 Task: Find a place to stay in Nanchang, China from July 10 to July 15 for 7 guests, with a price range of 10,000 to 15,000 INR, 4 bedrooms, 7 beds, 4 bathrooms, free parking, breakfast, and self check-in.
Action: Mouse moved to (450, 107)
Screenshot: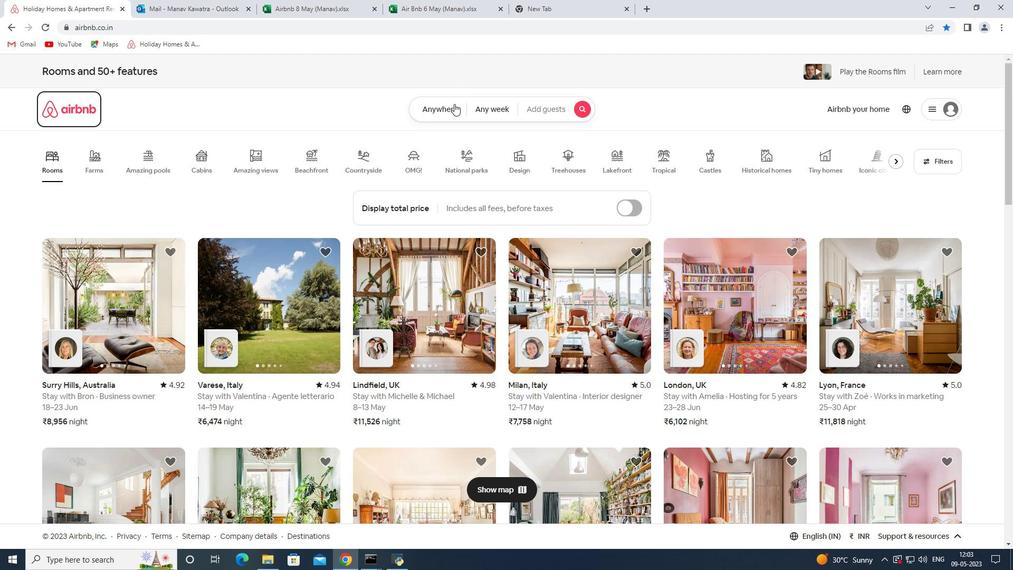 
Action: Mouse pressed left at (450, 107)
Screenshot: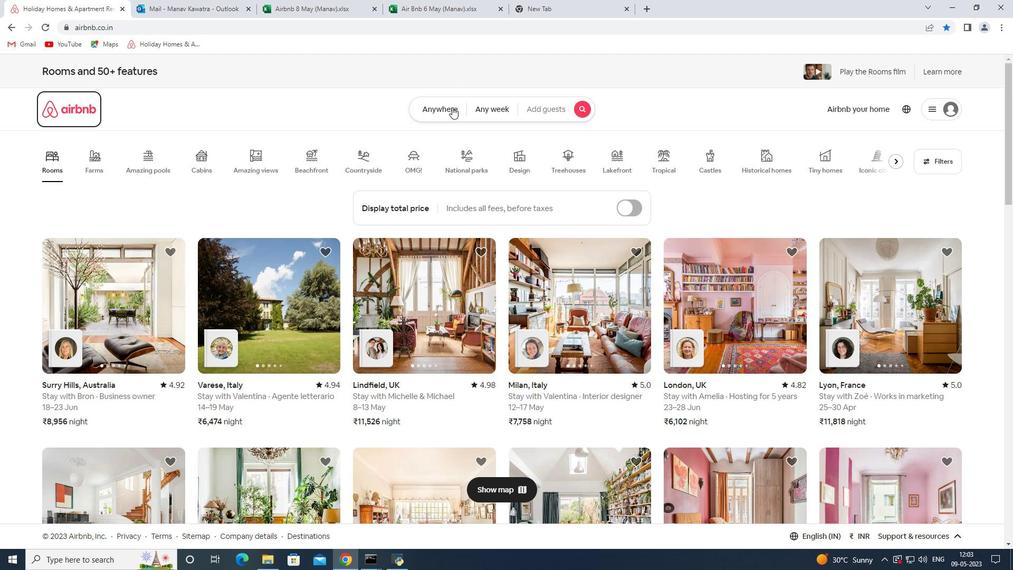 
Action: Mouse moved to (383, 155)
Screenshot: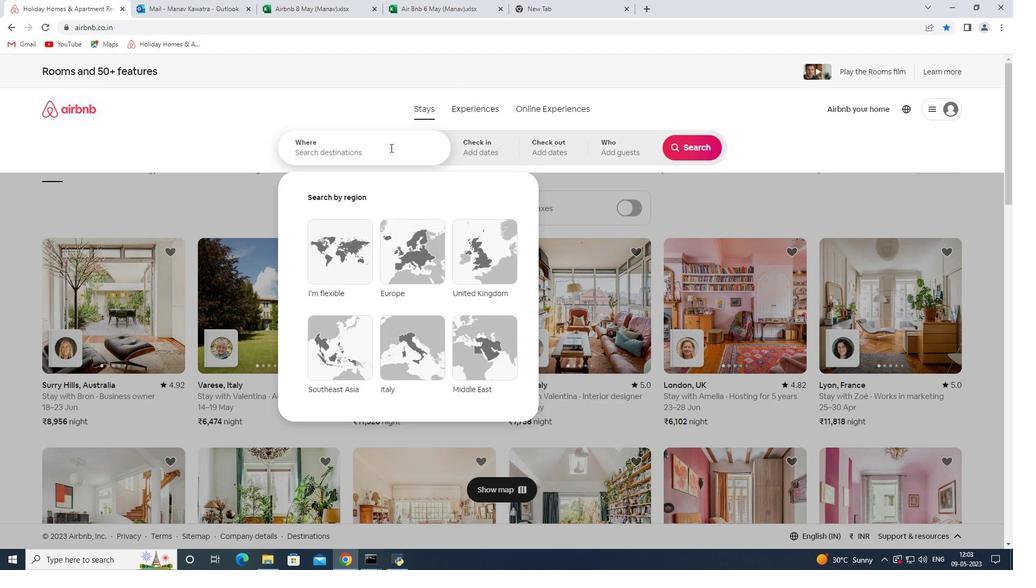 
Action: Mouse pressed left at (383, 155)
Screenshot: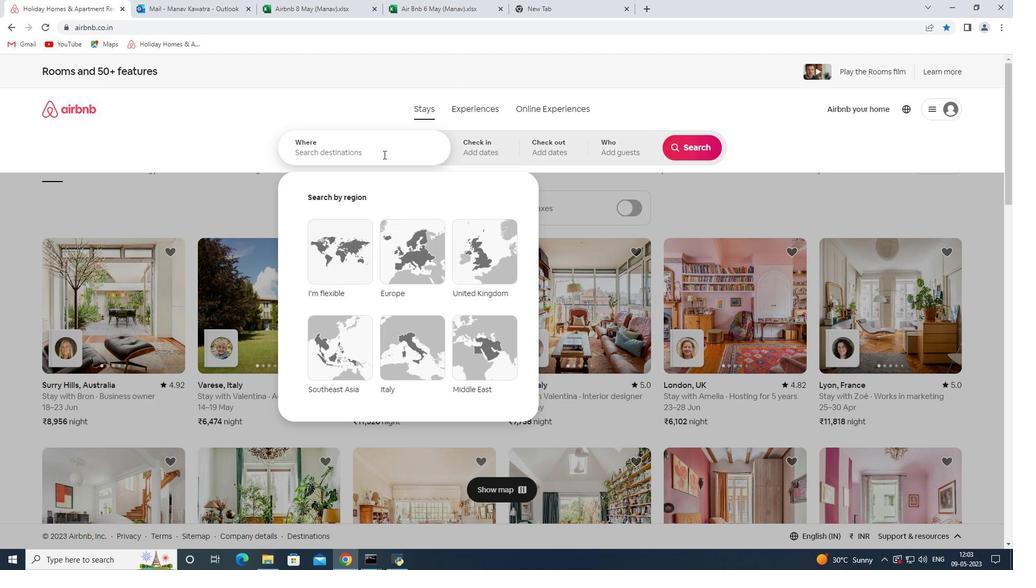 
Action: Mouse moved to (383, 155)
Screenshot: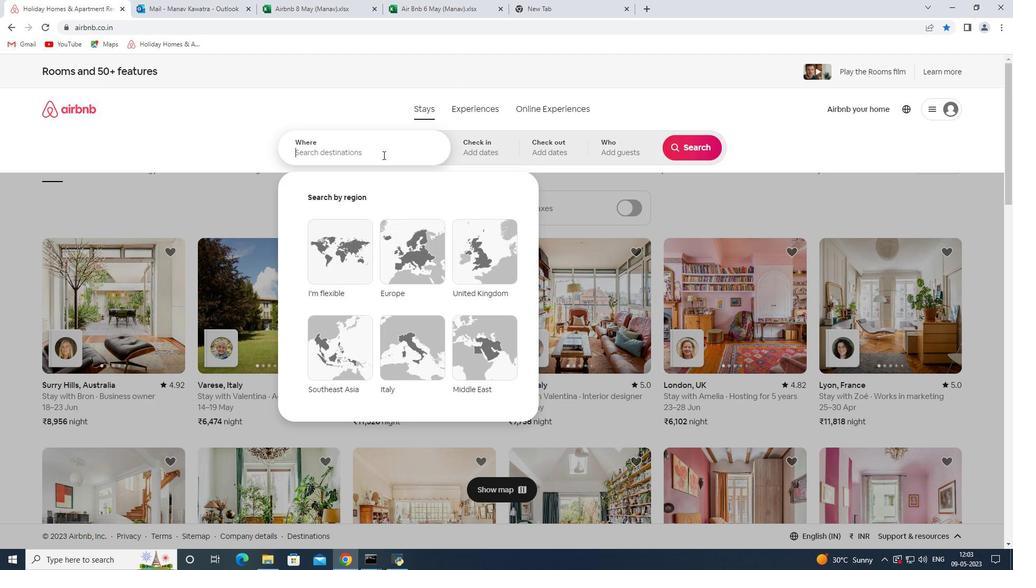 
Action: Key pressed <Key.shift><Key.shift><Key.shift><Key.shift><Key.shift><Key.shift><Key.shift><Key.shift><Key.shift><Key.shift><Key.shift><Key.shift><Key.shift><Key.shift>Nac<Key.backspace>nchang<Key.space><Key.shift><Key.shift><Key.shift><Key.shift><Key.shift><Key.shift><Key.shift><Key.shift><Key.shift><Key.shift><Key.shift><Key.shift><Key.shift>China<Key.space><Key.enter>
Screenshot: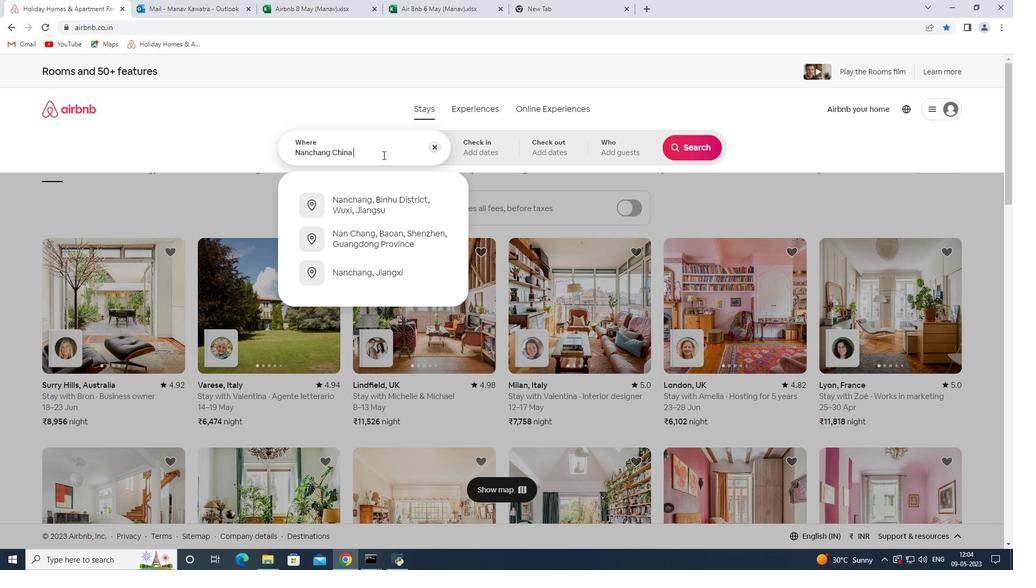 
Action: Mouse moved to (692, 231)
Screenshot: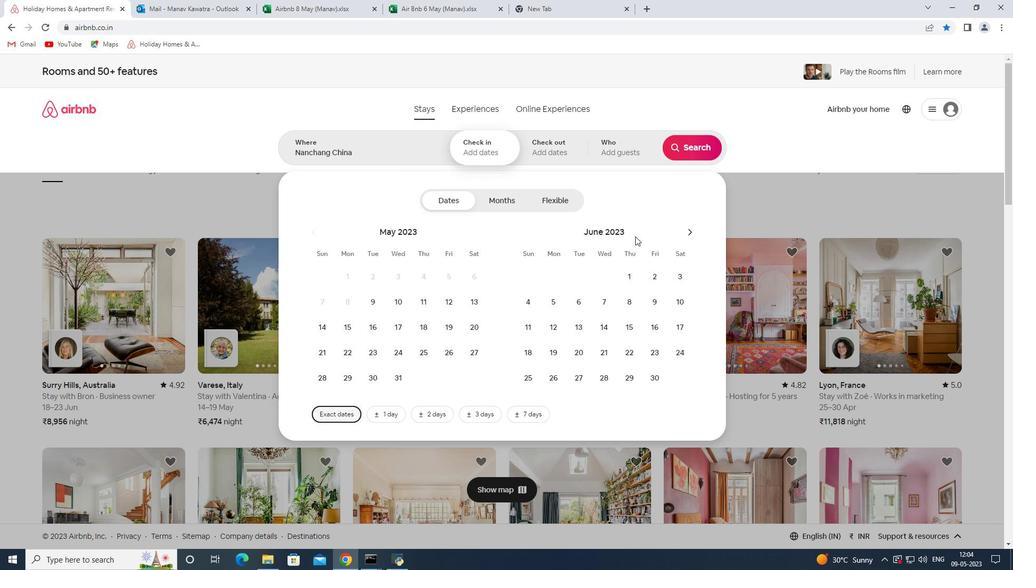 
Action: Mouse pressed left at (692, 231)
Screenshot: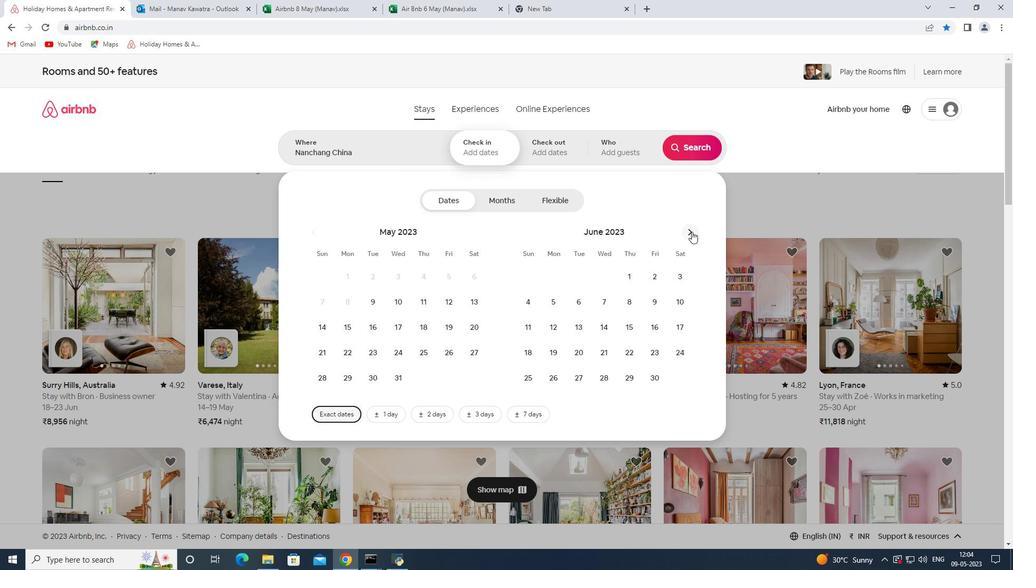 
Action: Mouse moved to (547, 330)
Screenshot: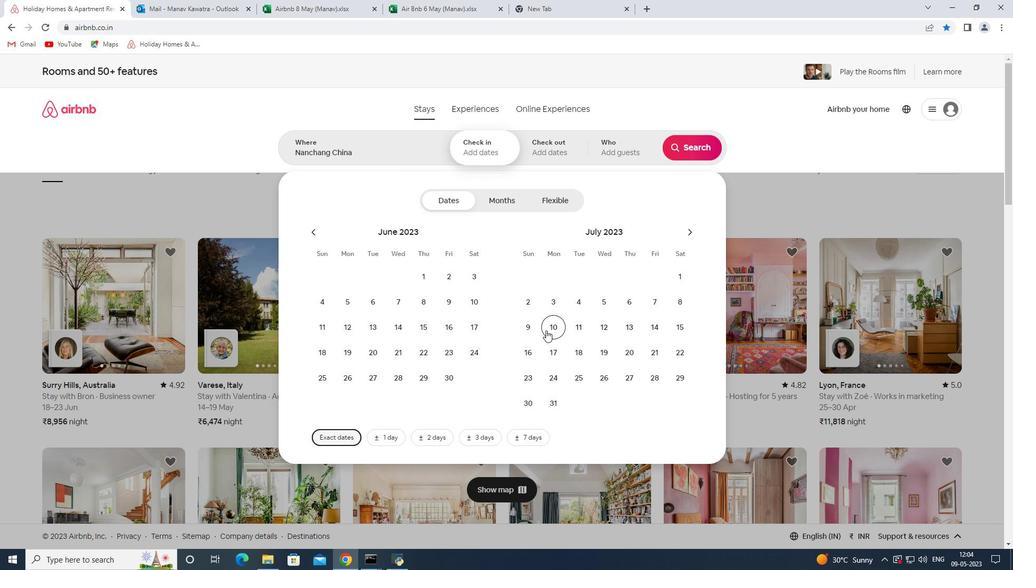 
Action: Mouse pressed left at (547, 330)
Screenshot: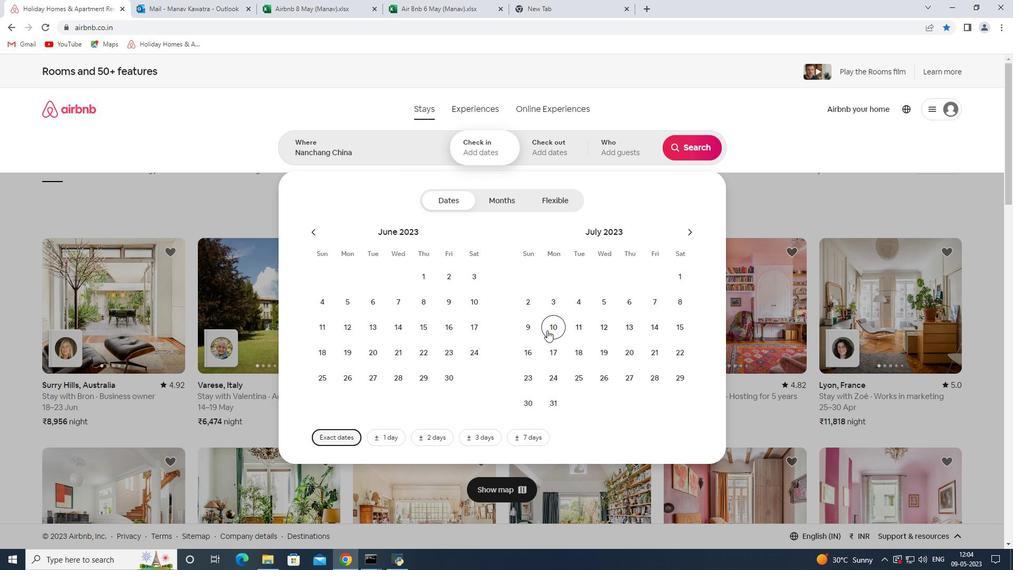 
Action: Mouse moved to (678, 328)
Screenshot: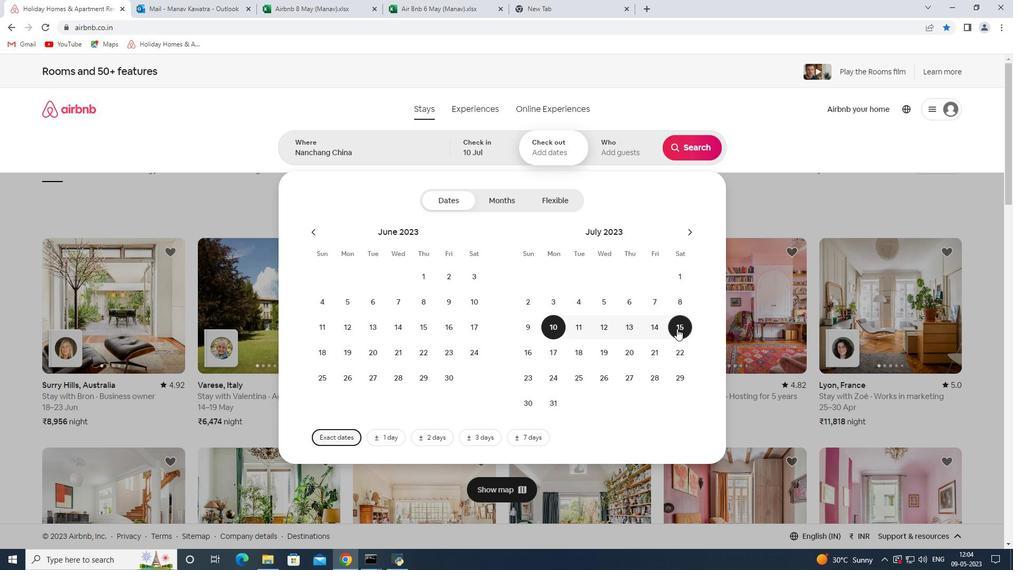 
Action: Mouse pressed left at (678, 328)
Screenshot: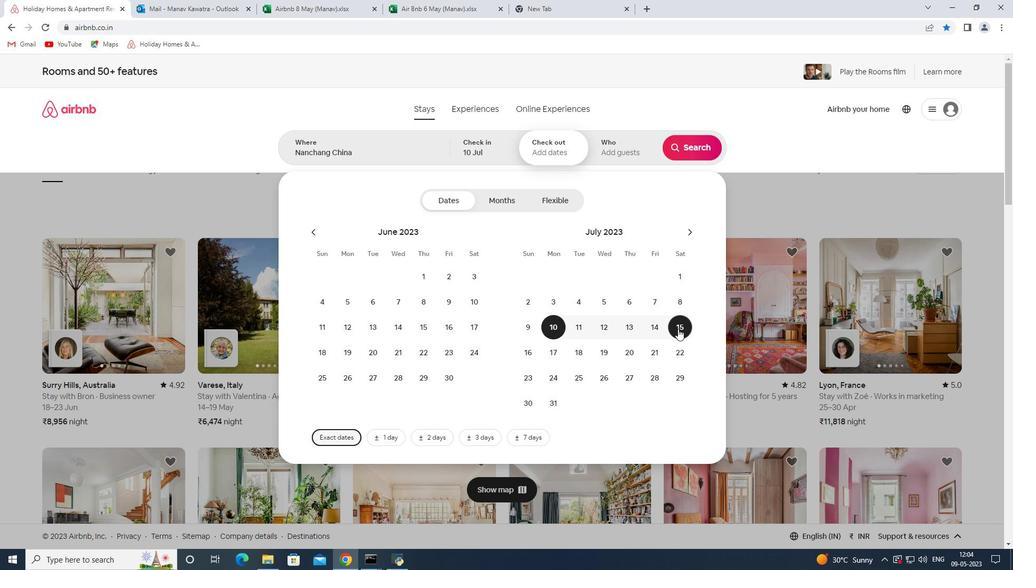 
Action: Mouse moved to (616, 152)
Screenshot: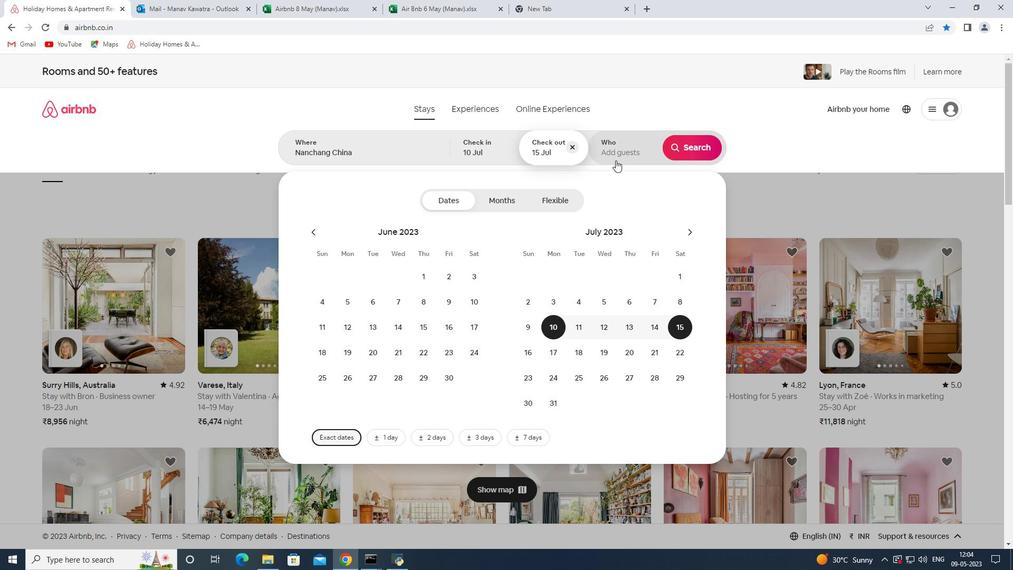 
Action: Mouse pressed left at (616, 152)
Screenshot: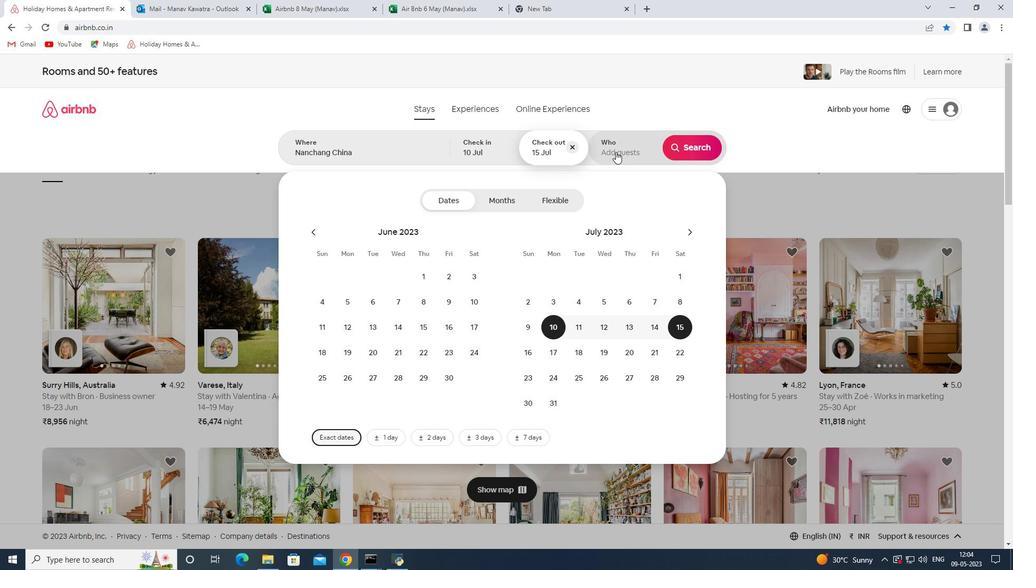 
Action: Mouse moved to (693, 204)
Screenshot: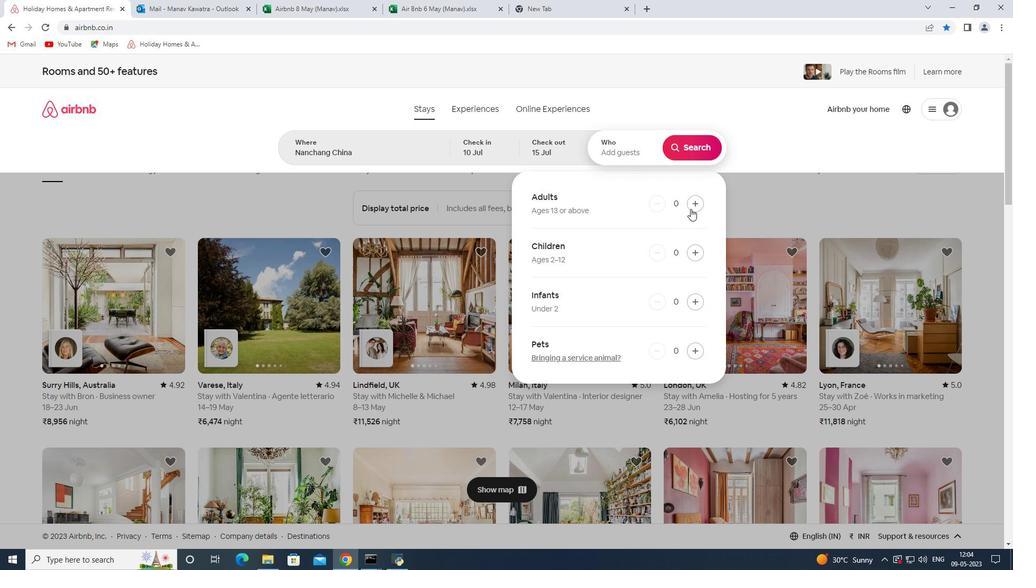 
Action: Mouse pressed left at (693, 204)
Screenshot: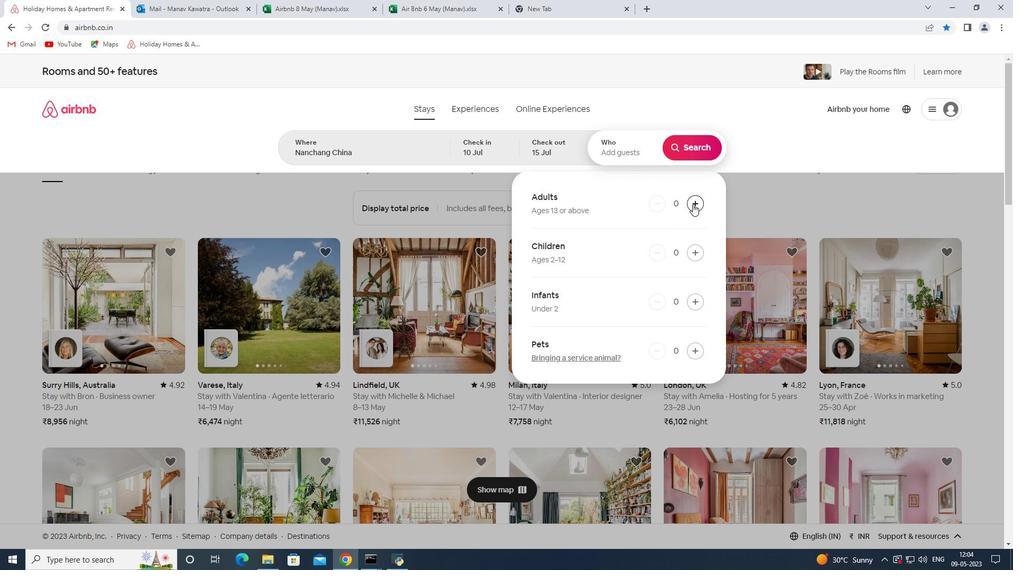 
Action: Mouse pressed left at (693, 204)
Screenshot: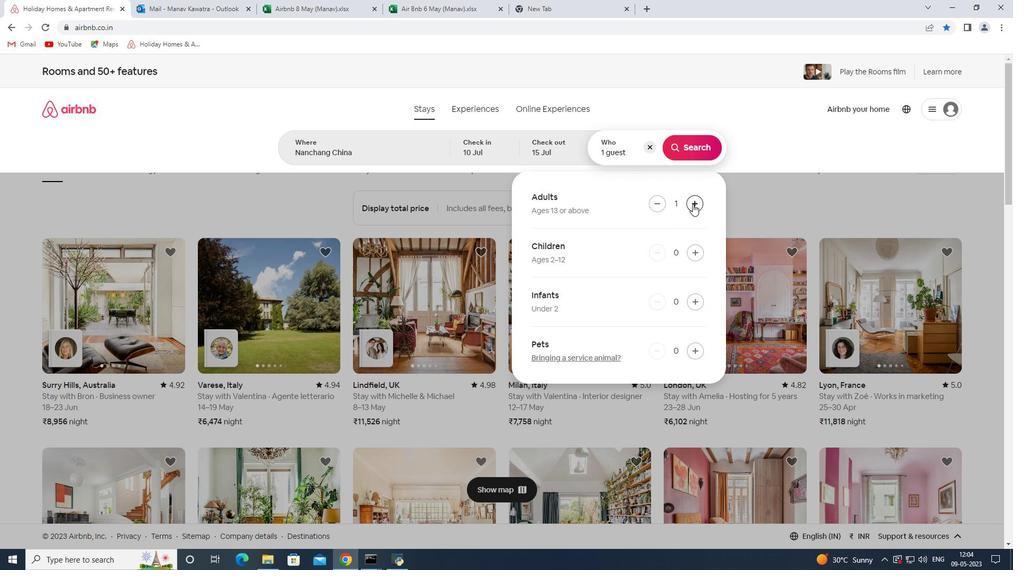
Action: Mouse pressed left at (693, 204)
Screenshot: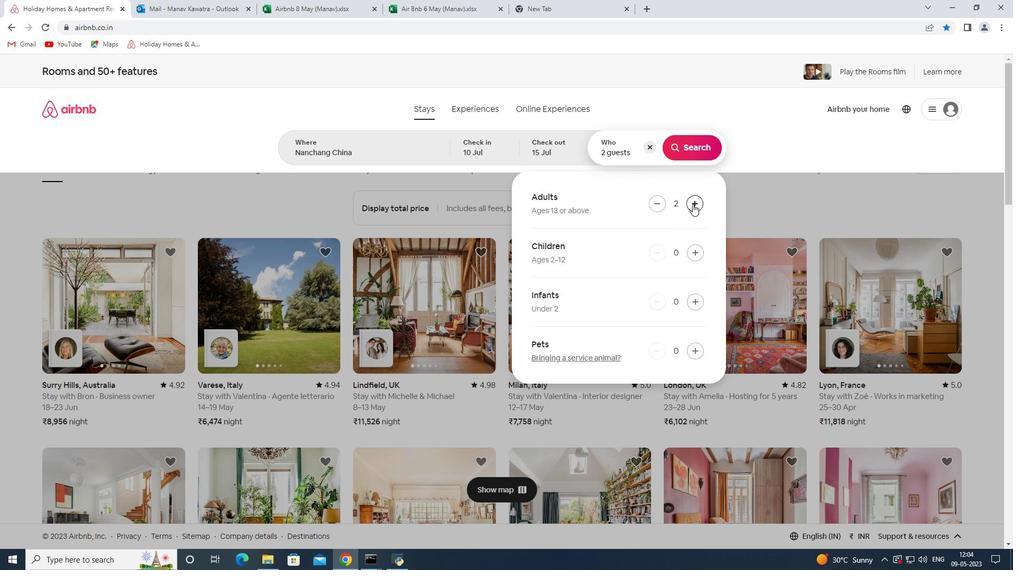 
Action: Mouse pressed left at (693, 204)
Screenshot: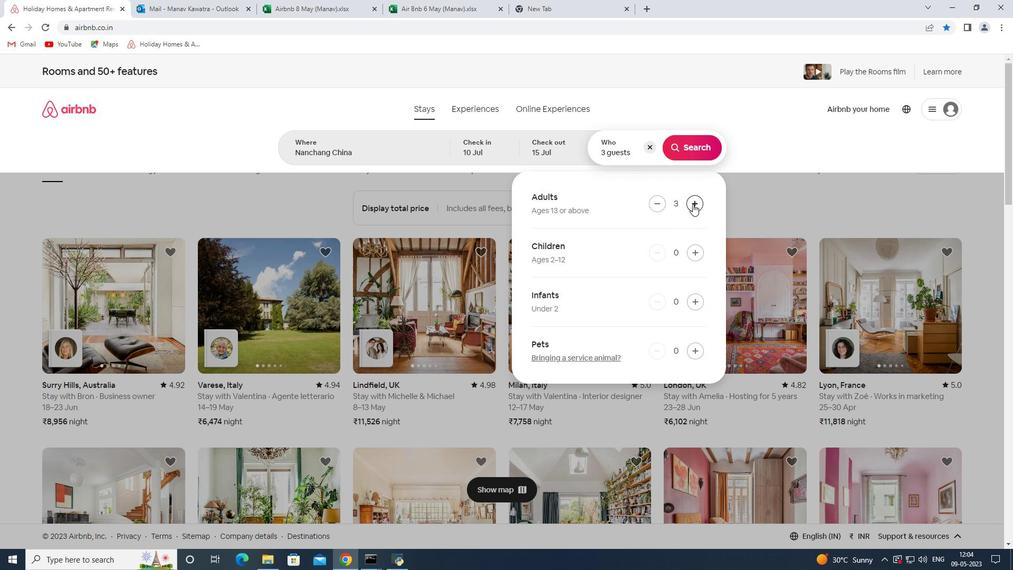 
Action: Mouse pressed left at (693, 204)
Screenshot: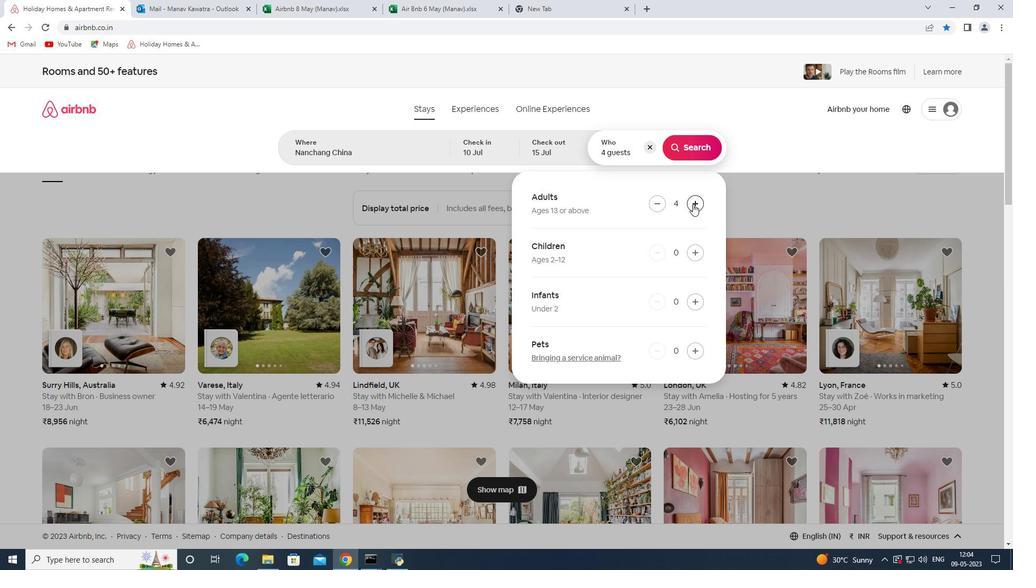 
Action: Mouse pressed left at (693, 204)
Screenshot: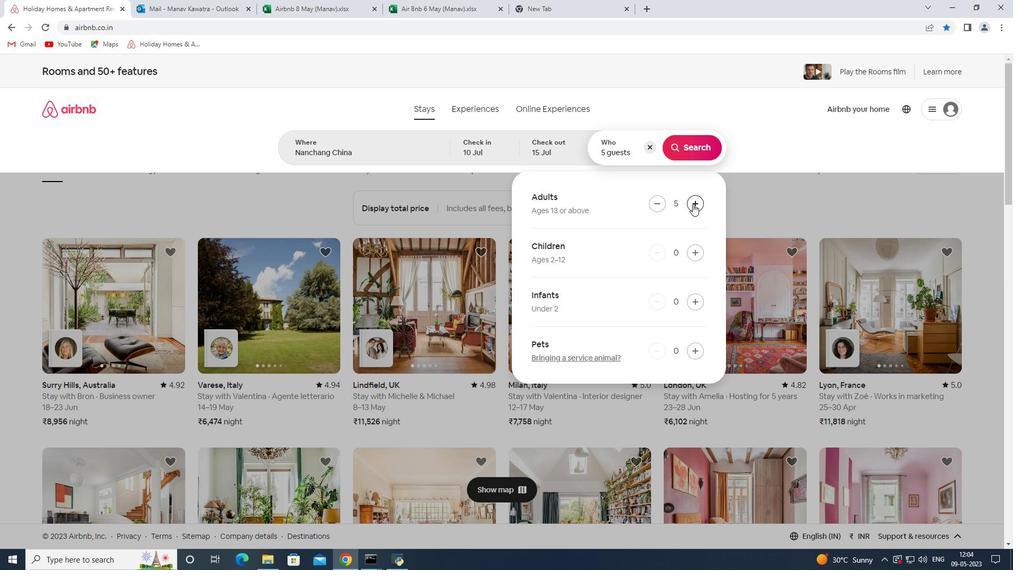 
Action: Mouse pressed left at (693, 204)
Screenshot: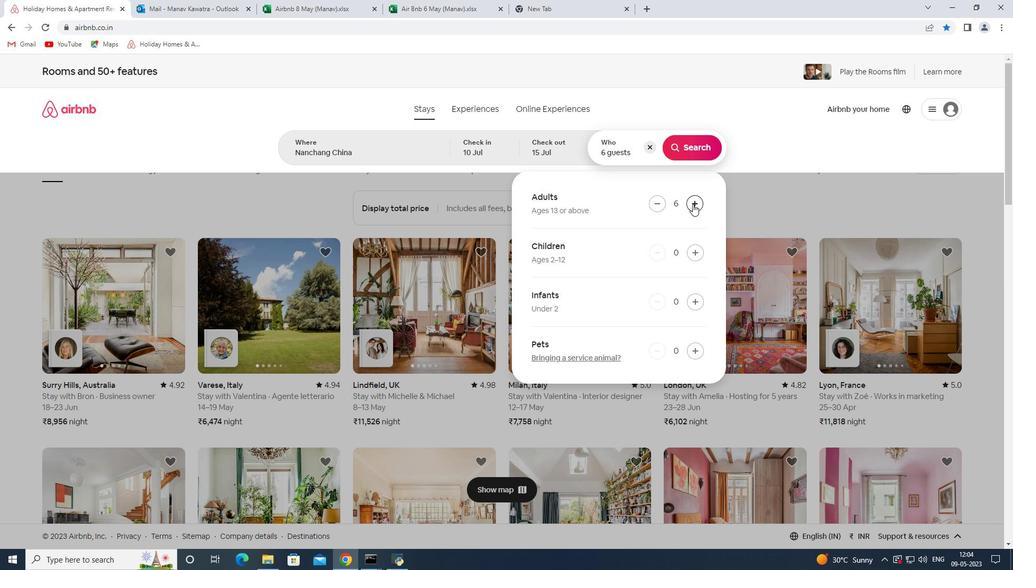 
Action: Mouse moved to (686, 141)
Screenshot: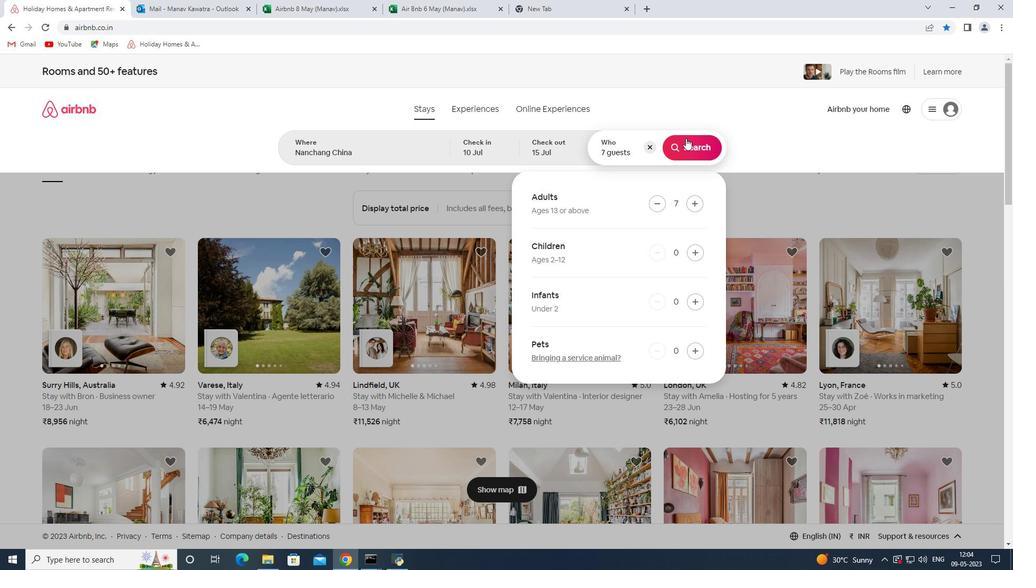 
Action: Mouse pressed left at (686, 141)
Screenshot: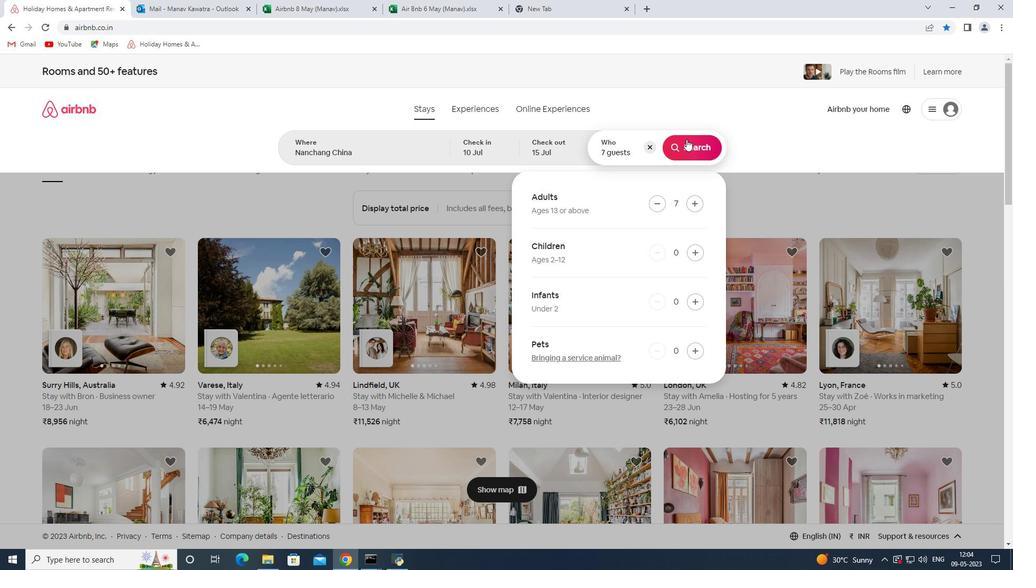 
Action: Mouse moved to (970, 115)
Screenshot: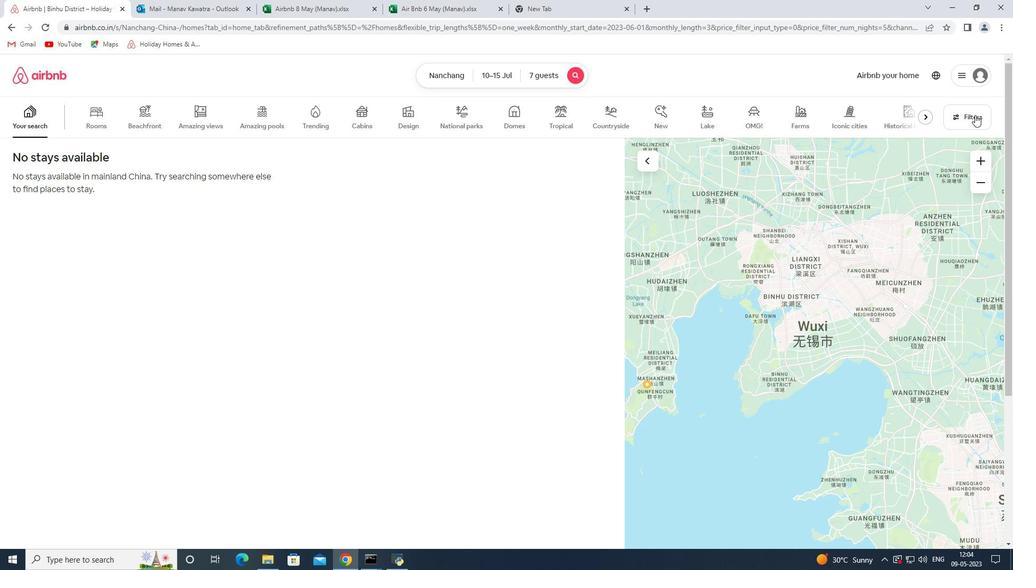 
Action: Mouse pressed left at (970, 115)
Screenshot: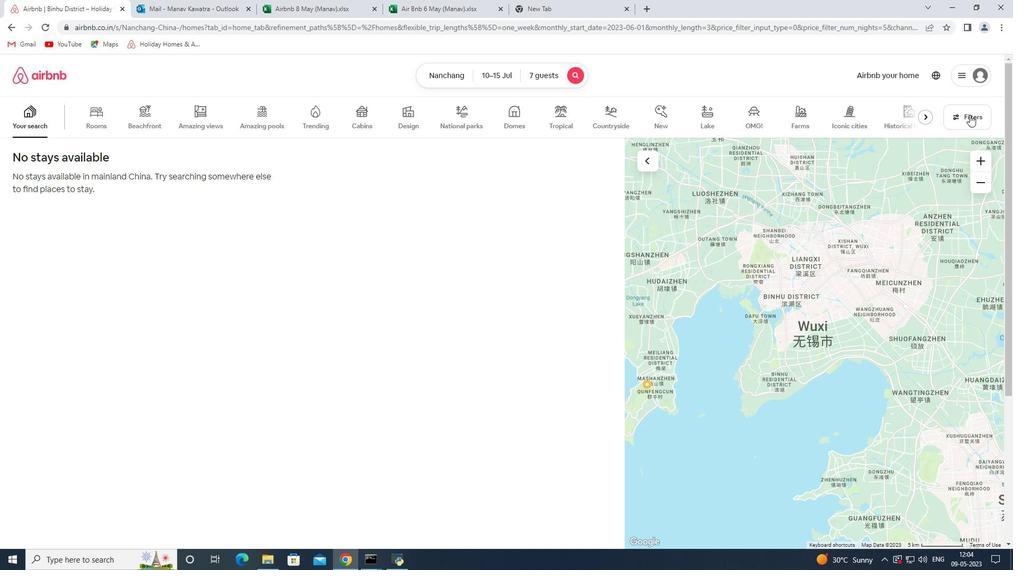 
Action: Mouse moved to (410, 379)
Screenshot: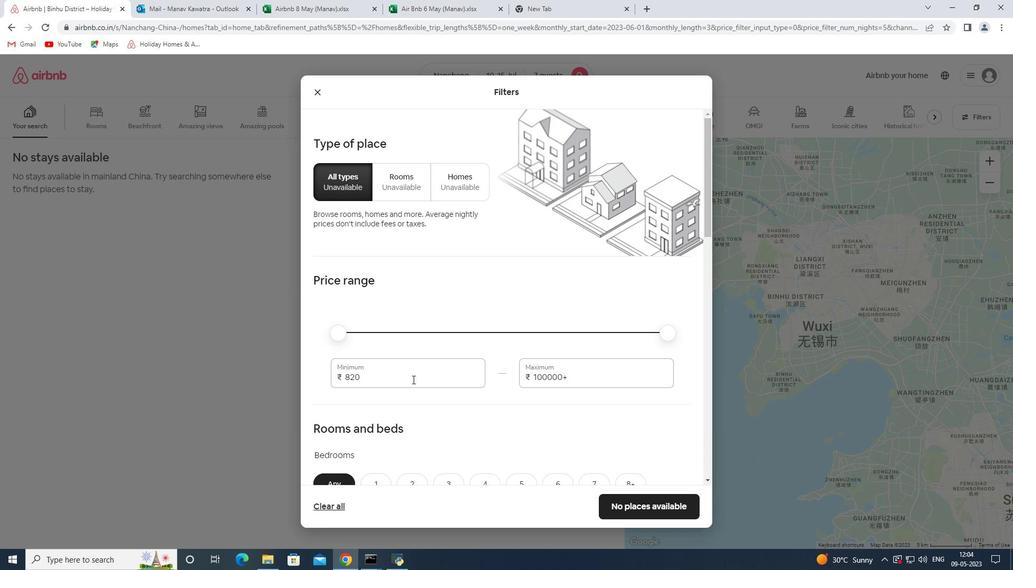 
Action: Mouse pressed left at (410, 379)
Screenshot: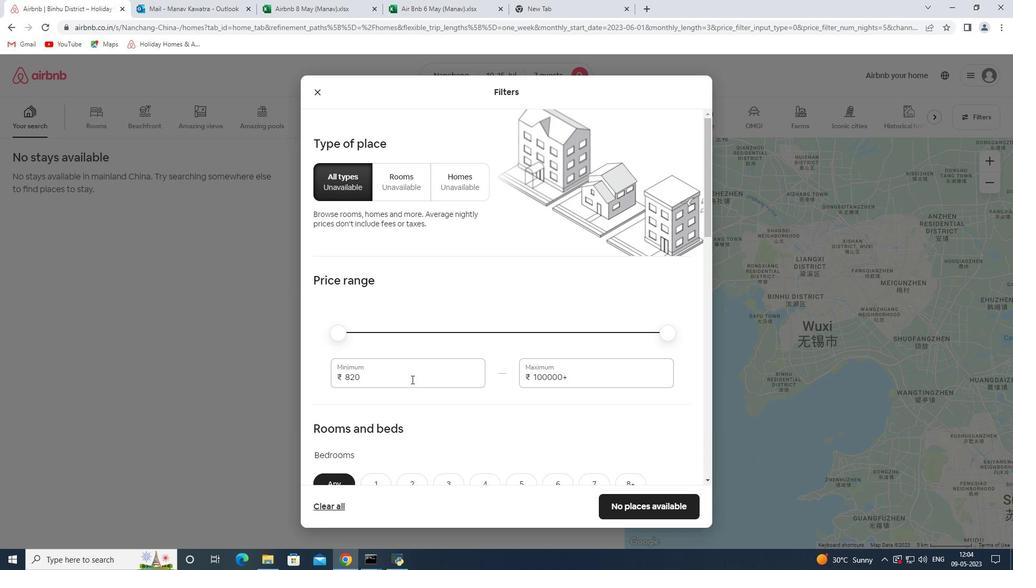 
Action: Mouse pressed left at (410, 379)
Screenshot: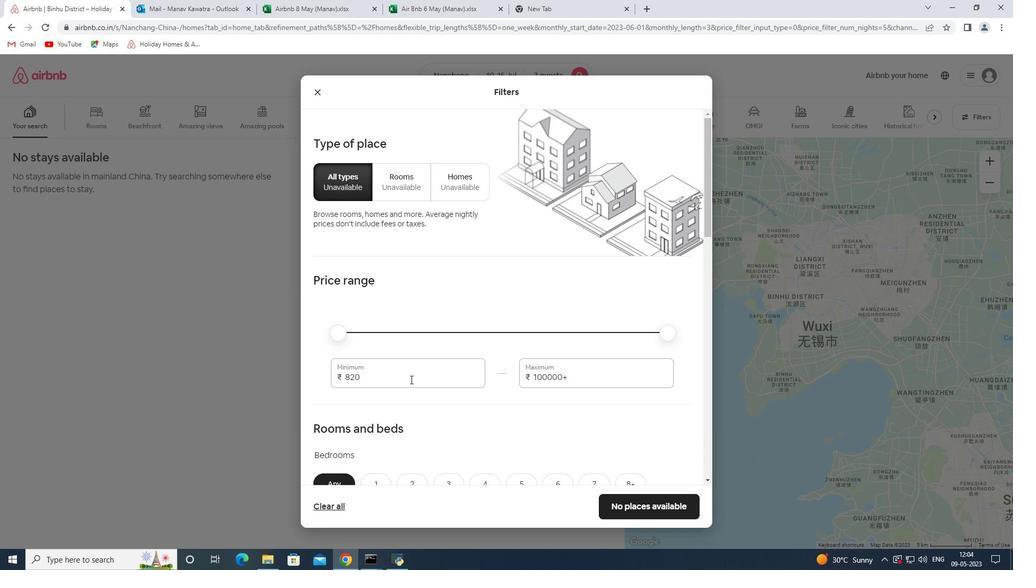 
Action: Key pressed 10000<Key.tab>15000
Screenshot: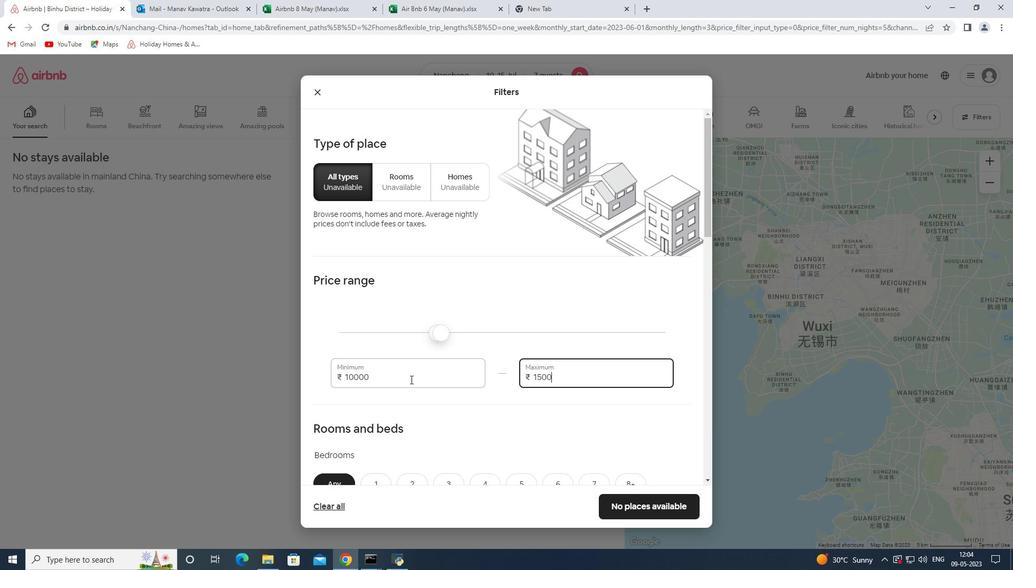 
Action: Mouse moved to (432, 311)
Screenshot: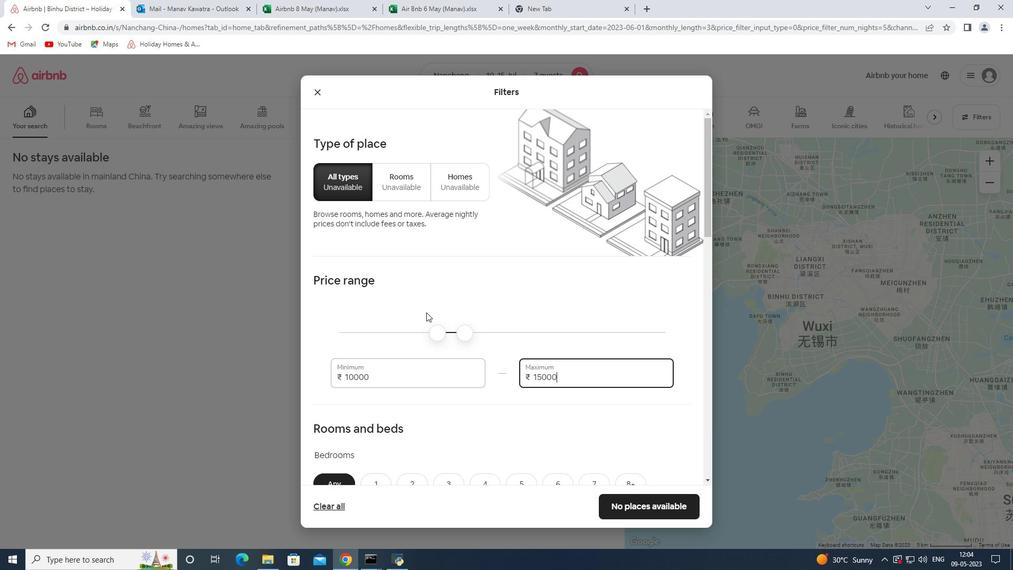 
Action: Mouse scrolled (432, 310) with delta (0, 0)
Screenshot: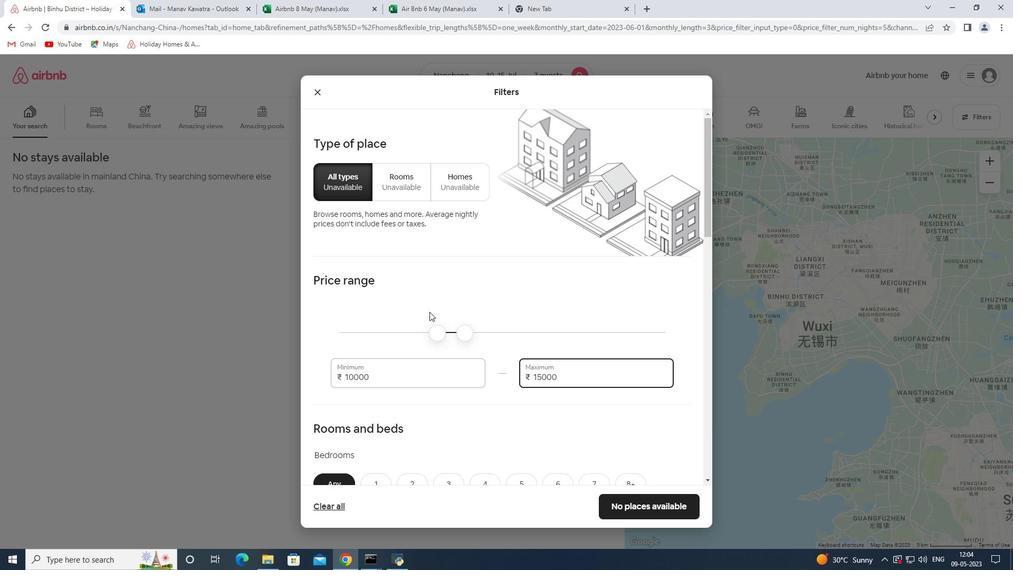 
Action: Mouse scrolled (432, 310) with delta (0, 0)
Screenshot: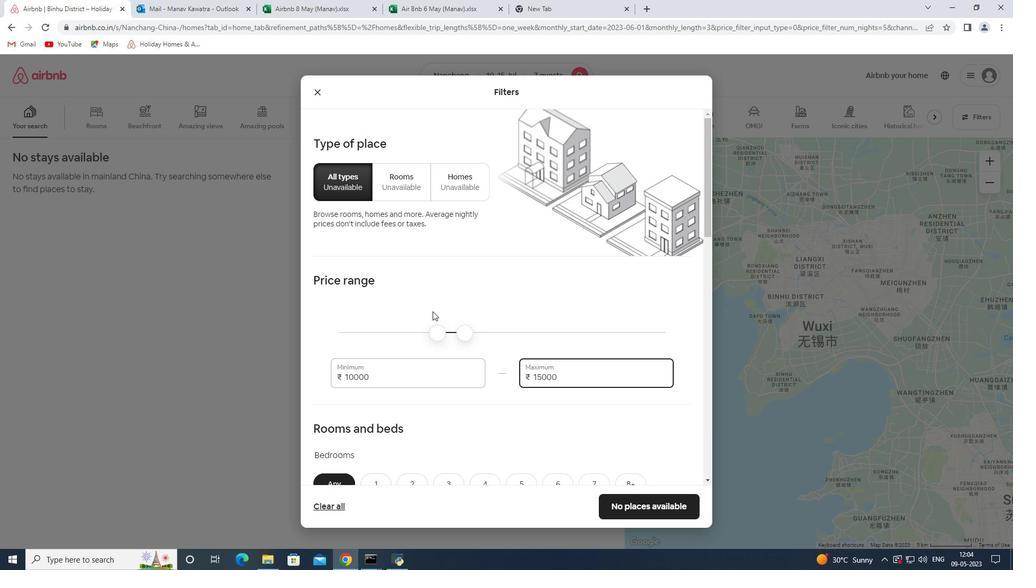 
Action: Mouse scrolled (432, 310) with delta (0, 0)
Screenshot: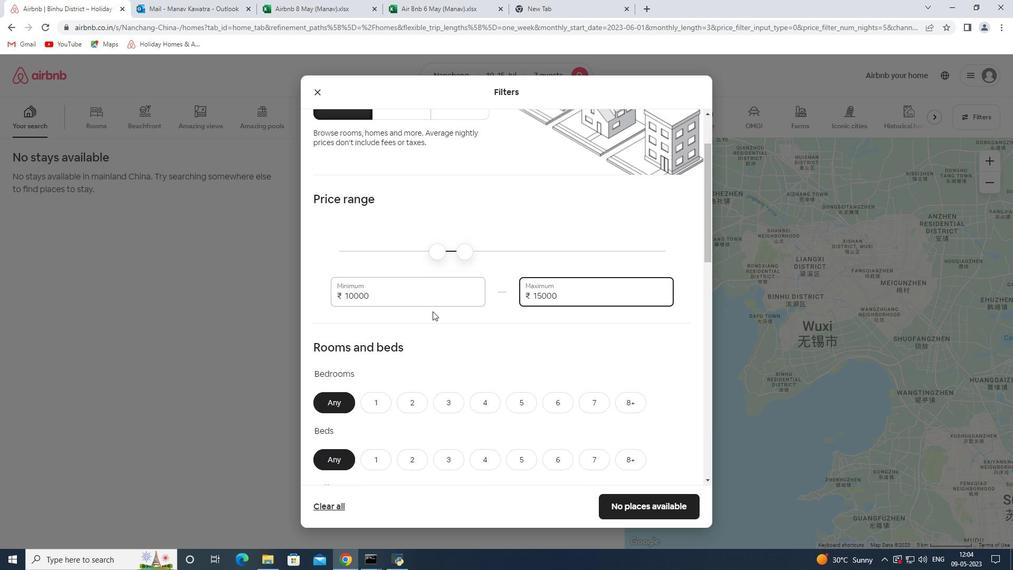 
Action: Mouse moved to (489, 328)
Screenshot: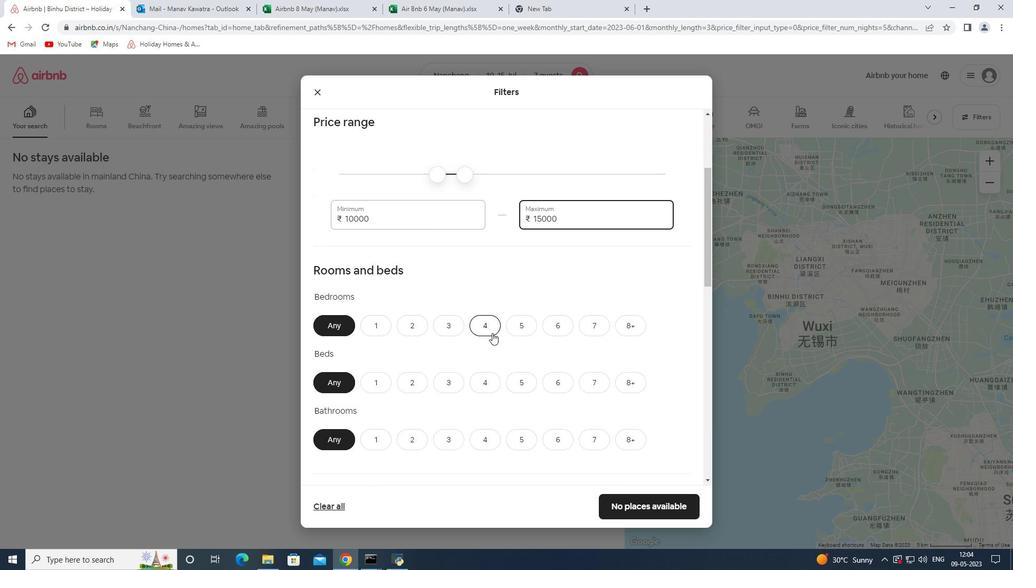 
Action: Mouse pressed left at (489, 328)
Screenshot: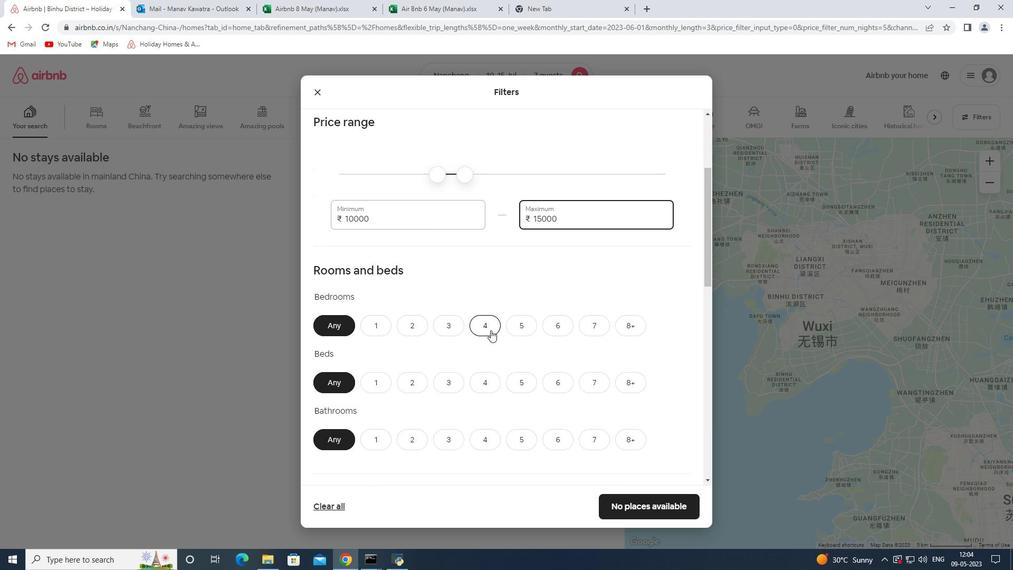 
Action: Mouse moved to (589, 381)
Screenshot: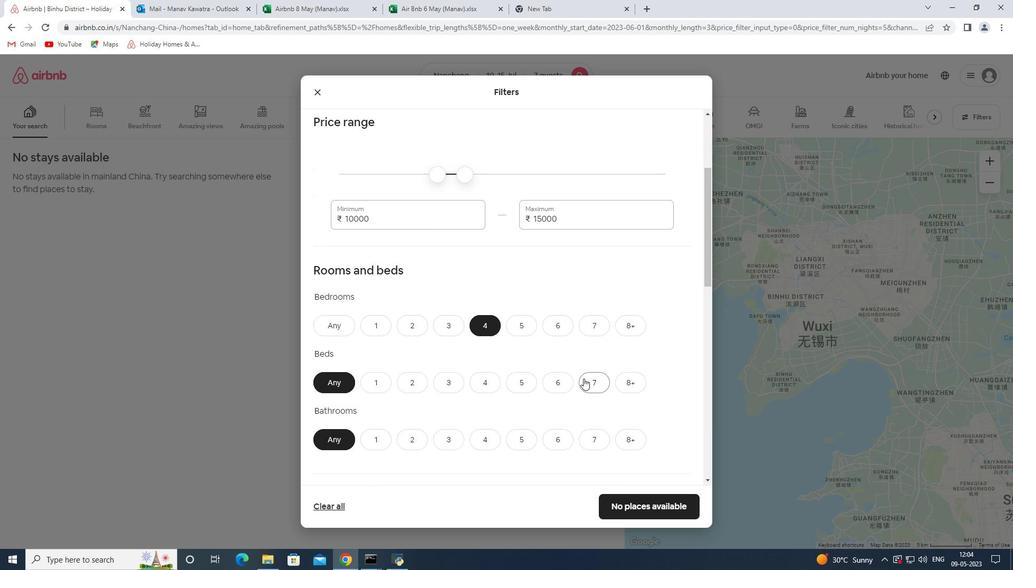 
Action: Mouse pressed left at (589, 381)
Screenshot: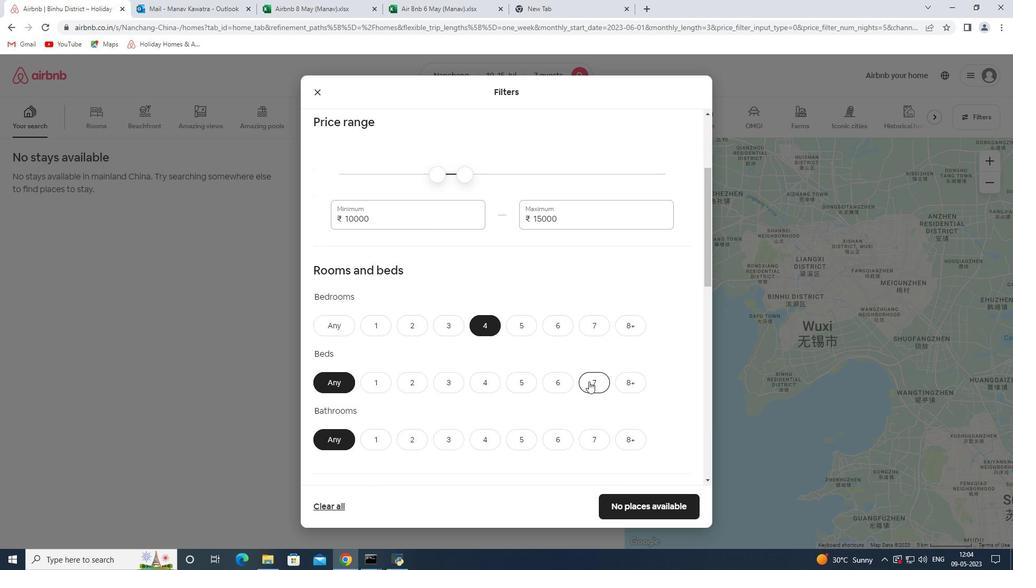 
Action: Mouse moved to (589, 362)
Screenshot: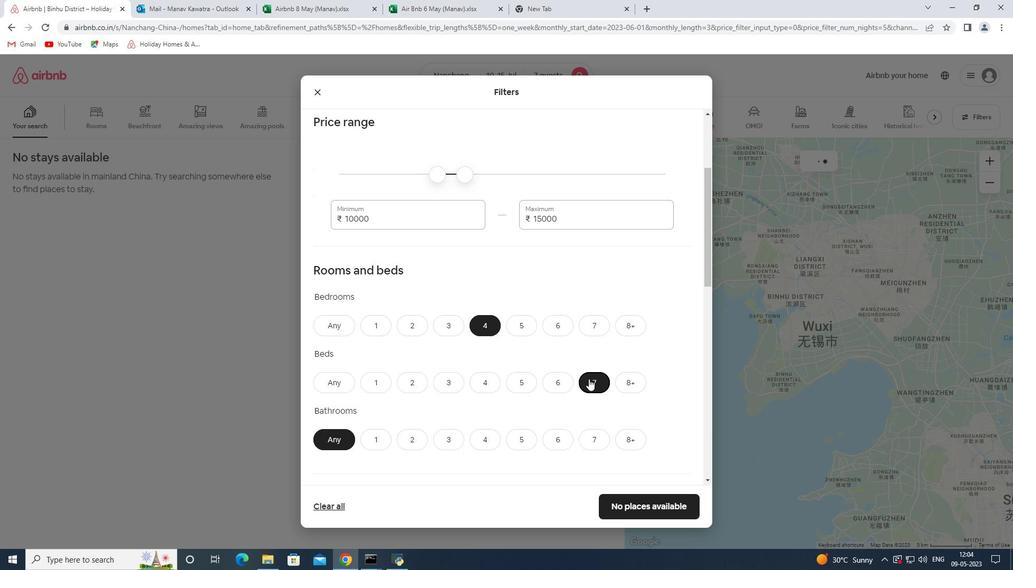 
Action: Mouse scrolled (589, 362) with delta (0, 0)
Screenshot: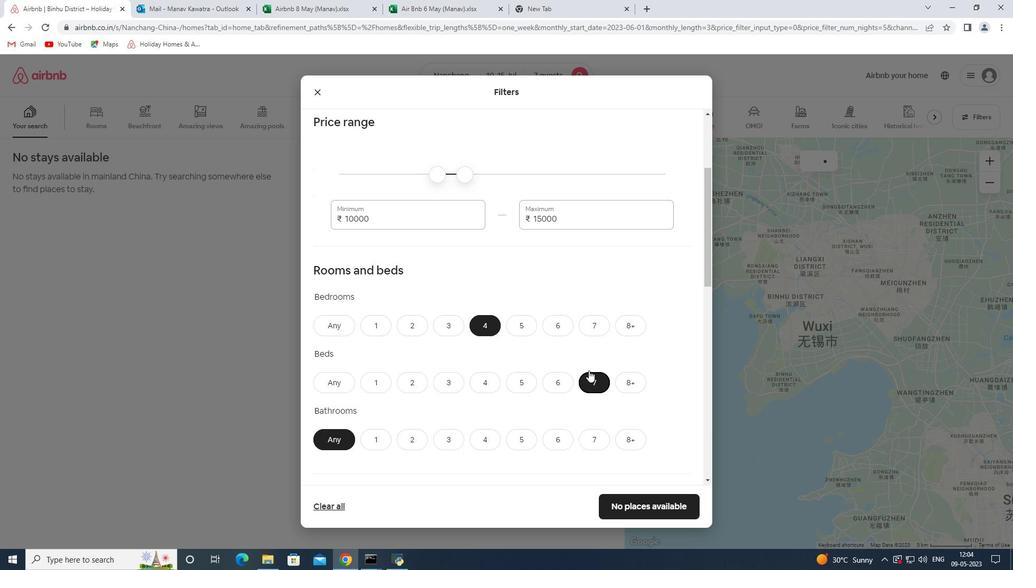 
Action: Mouse moved to (587, 361)
Screenshot: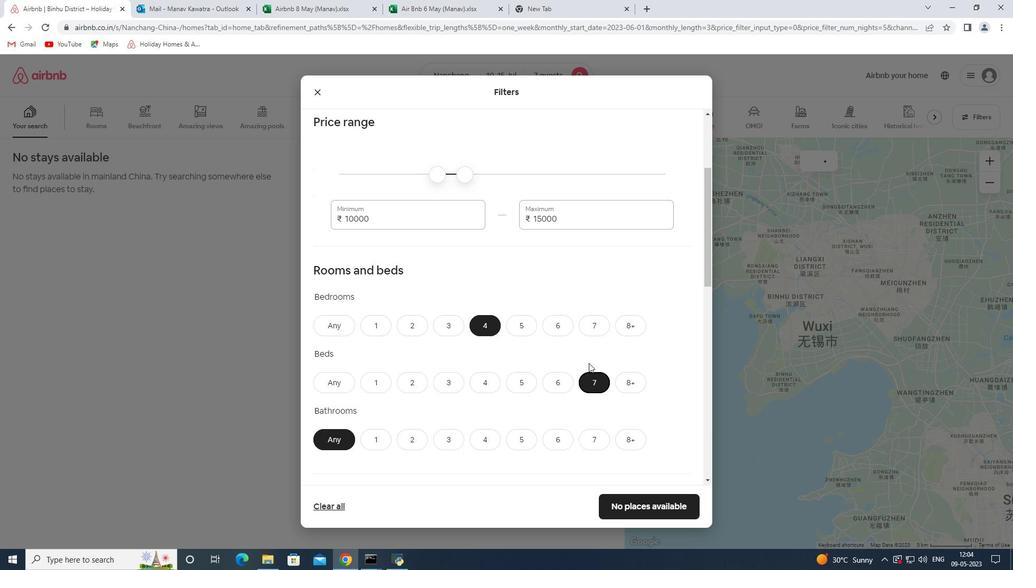 
Action: Mouse scrolled (587, 360) with delta (0, 0)
Screenshot: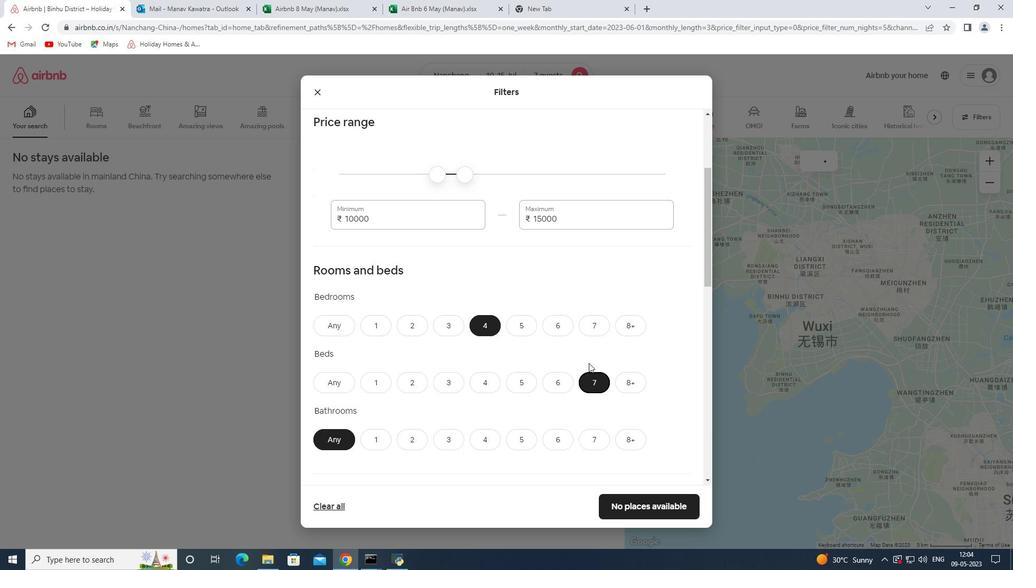 
Action: Mouse moved to (587, 361)
Screenshot: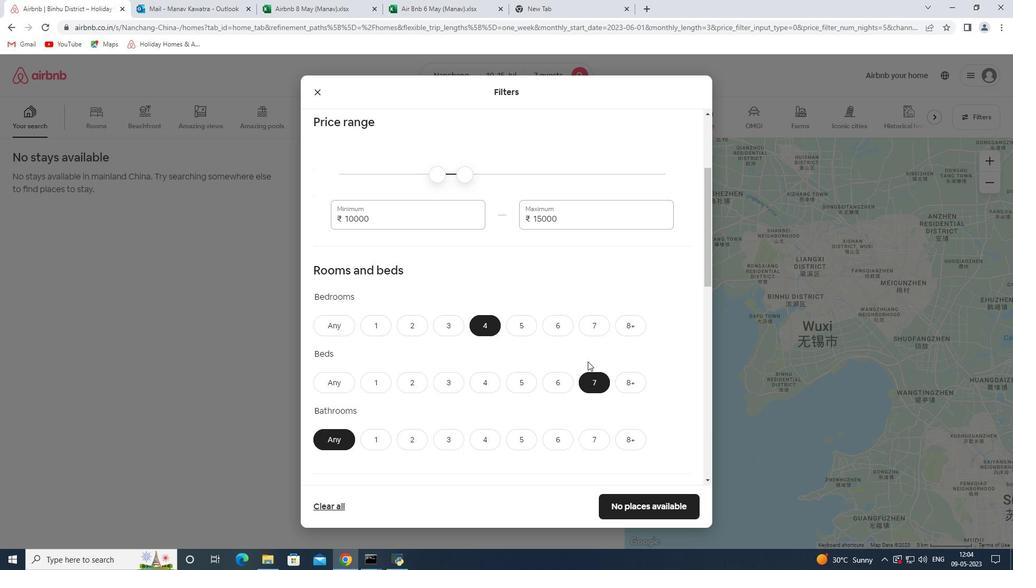 
Action: Mouse scrolled (587, 360) with delta (0, 0)
Screenshot: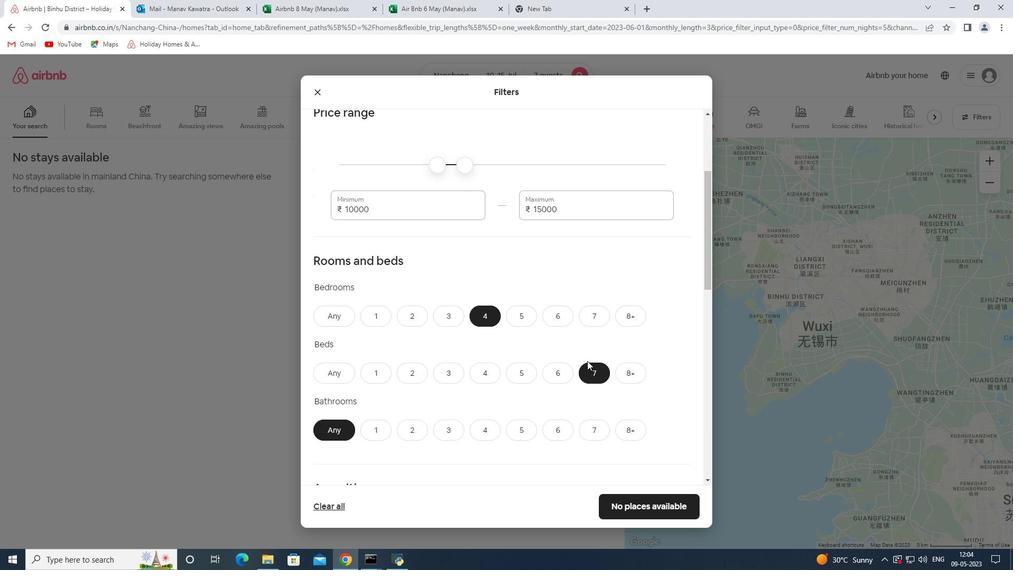 
Action: Mouse moved to (493, 285)
Screenshot: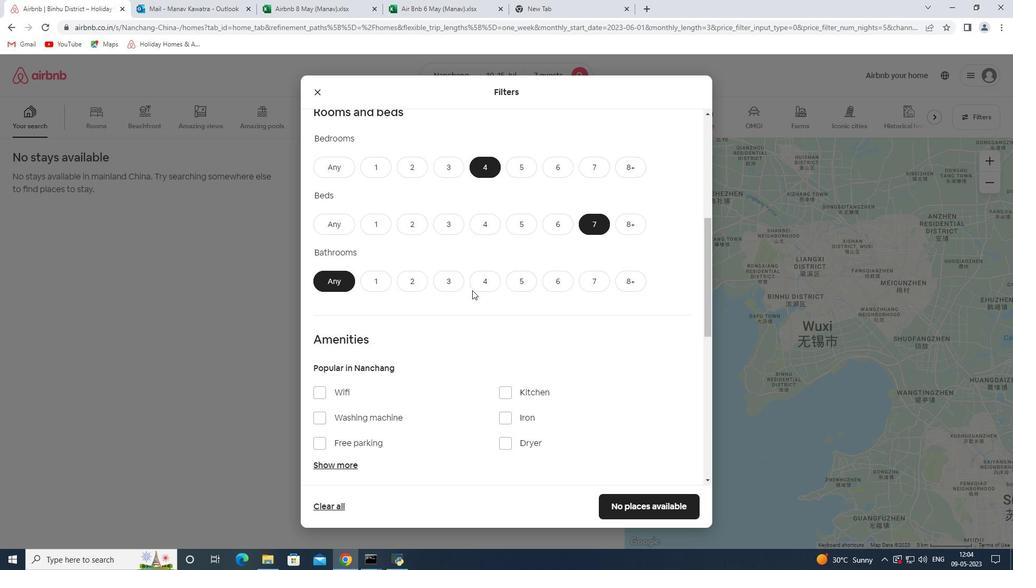 
Action: Mouse pressed left at (493, 285)
Screenshot: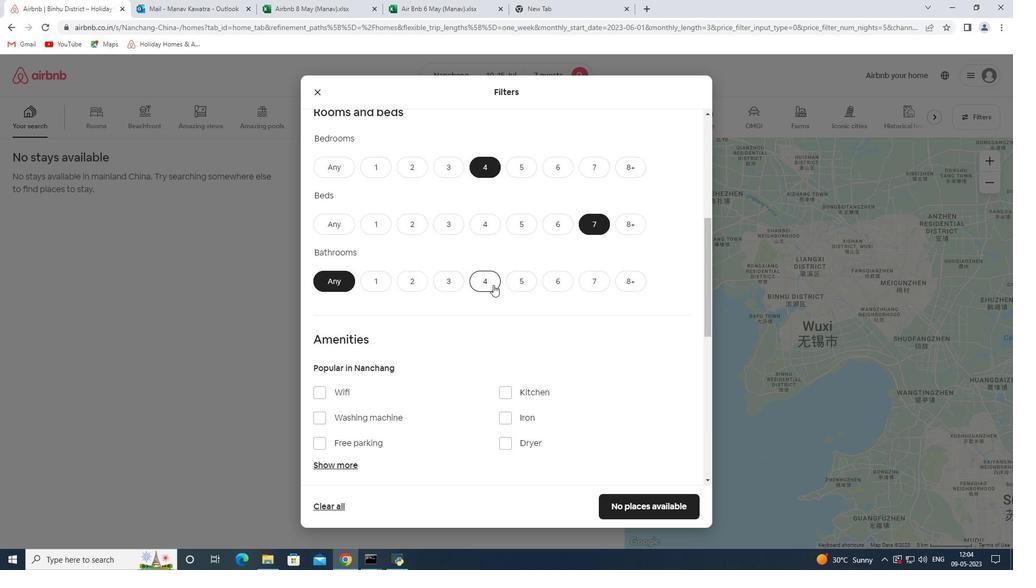
Action: Mouse moved to (495, 336)
Screenshot: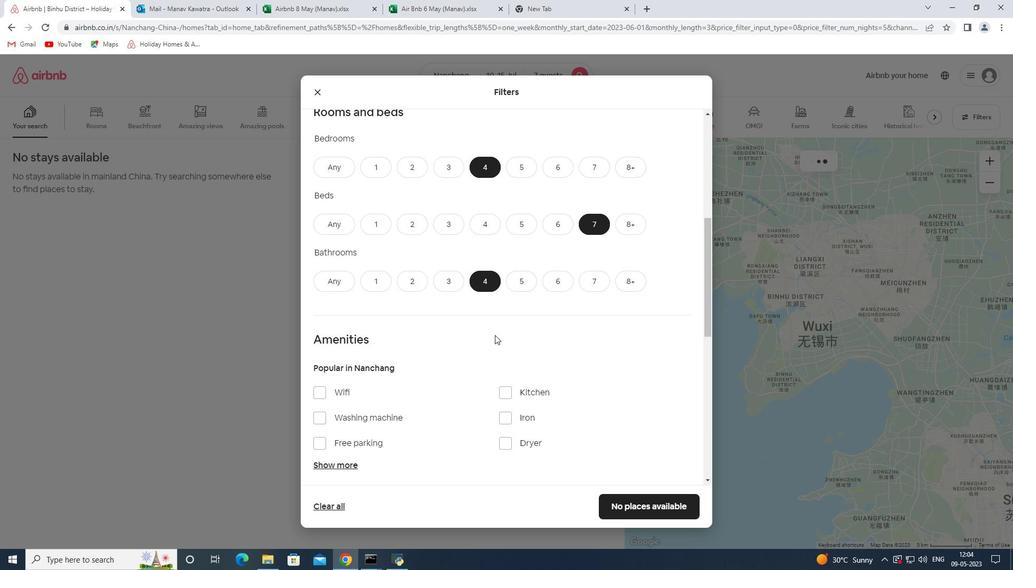 
Action: Mouse scrolled (495, 335) with delta (0, 0)
Screenshot: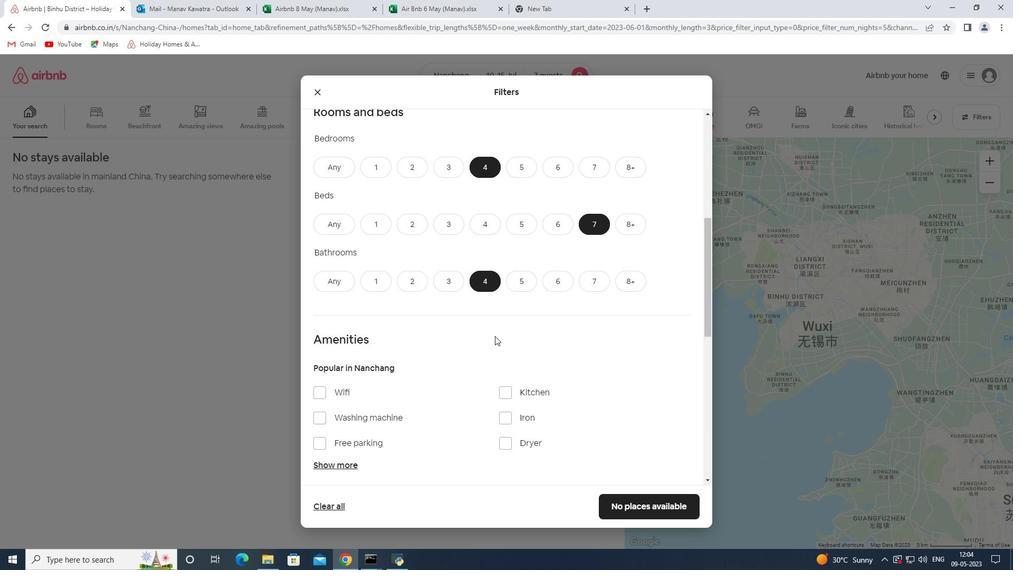 
Action: Mouse moved to (346, 413)
Screenshot: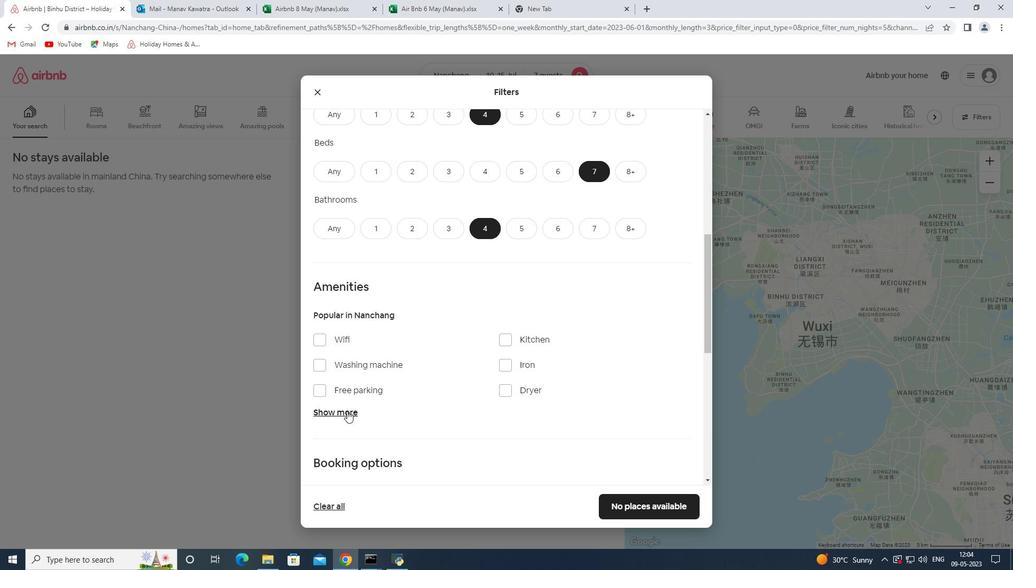 
Action: Mouse pressed left at (346, 413)
Screenshot: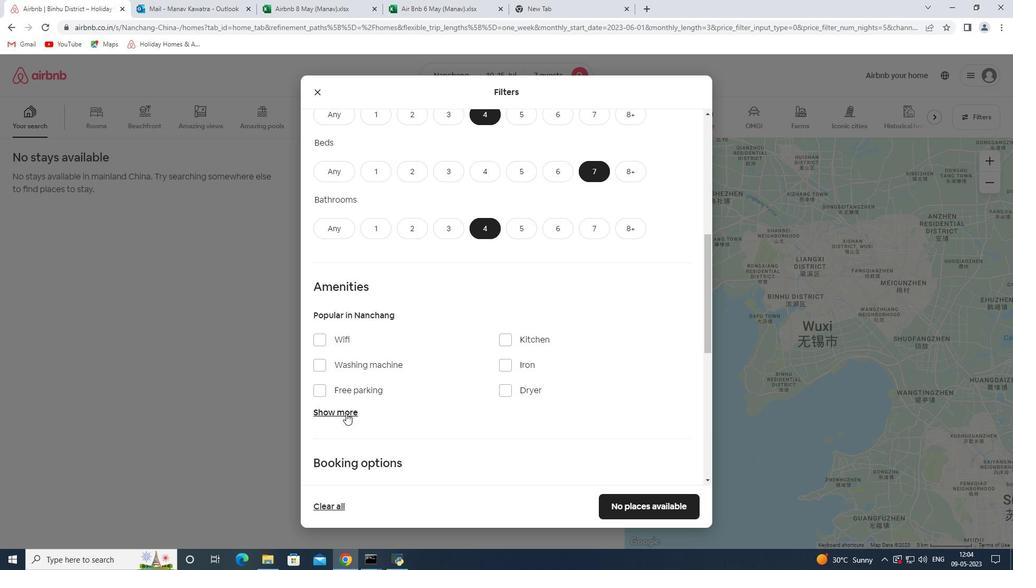 
Action: Mouse moved to (361, 391)
Screenshot: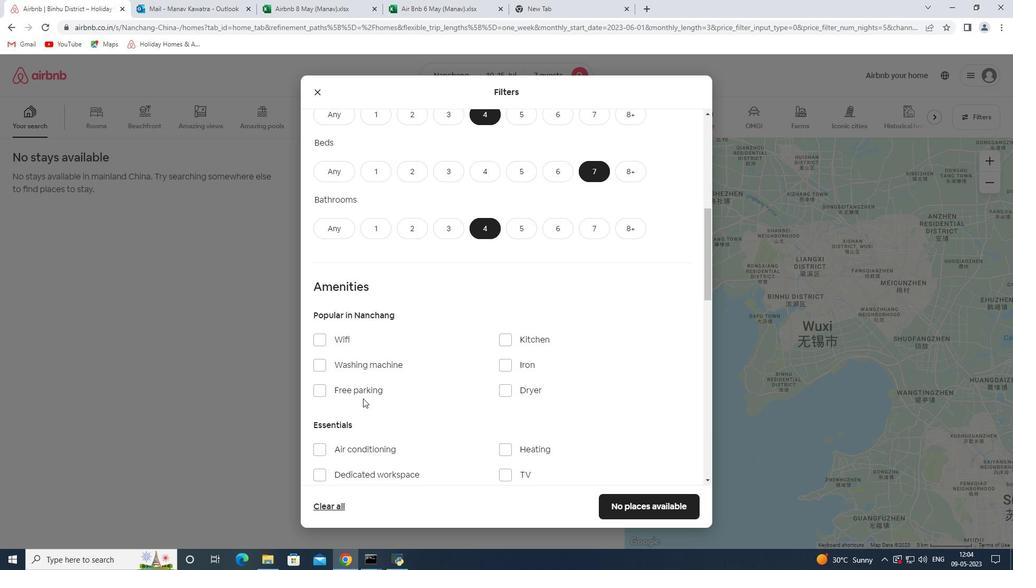 
Action: Mouse pressed left at (361, 391)
Screenshot: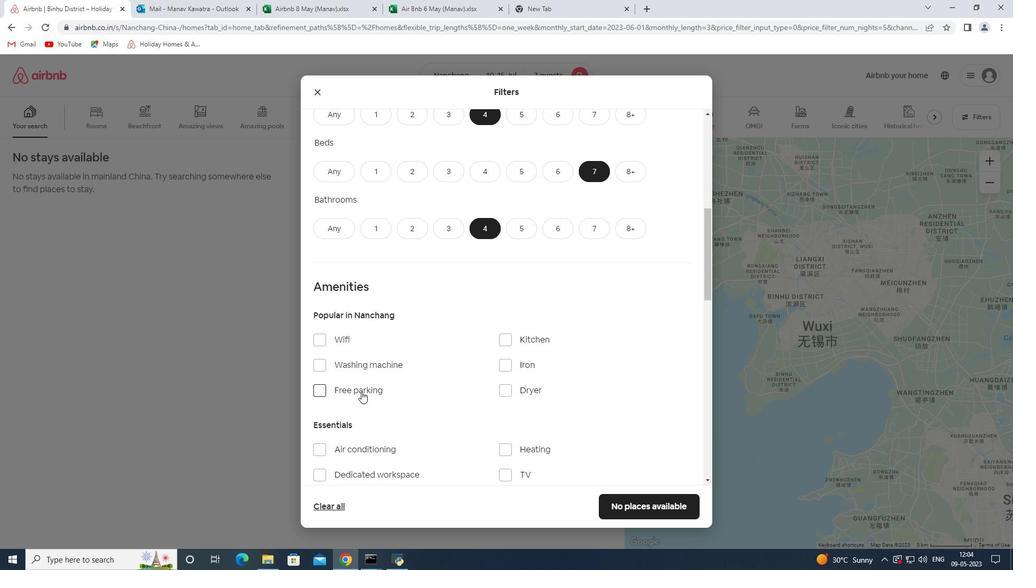 
Action: Mouse moved to (341, 338)
Screenshot: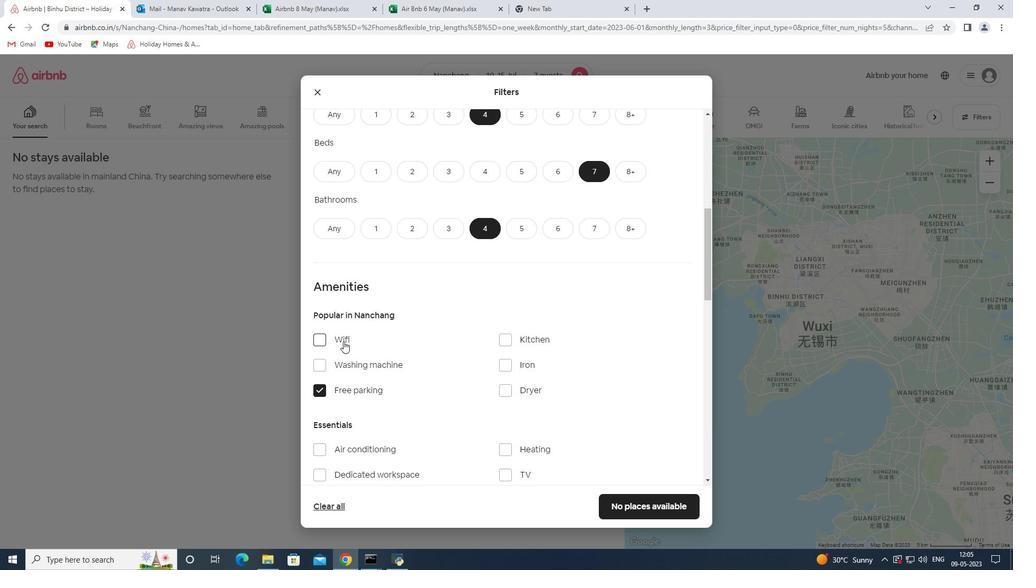 
Action: Mouse pressed left at (341, 338)
Screenshot: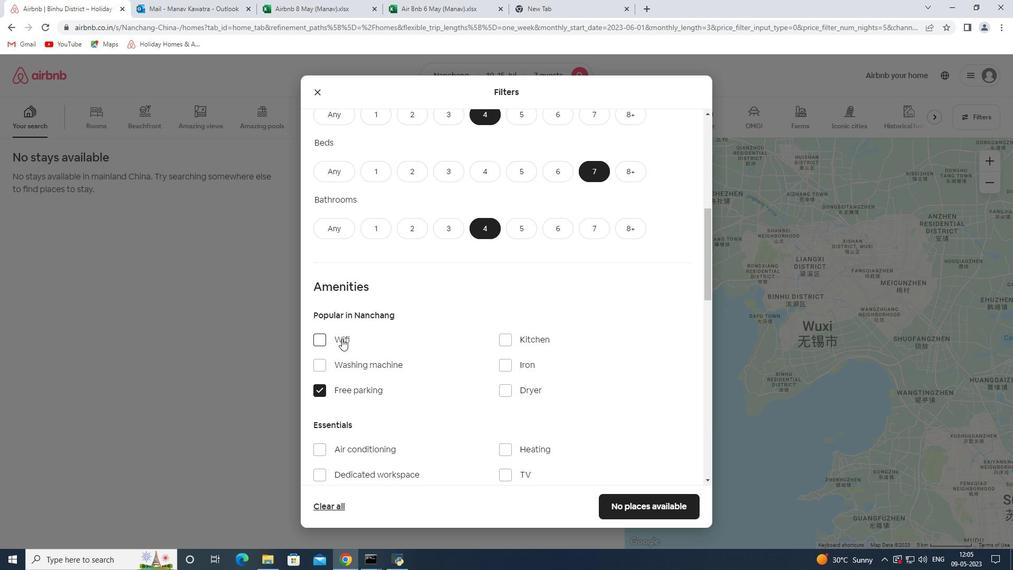 
Action: Mouse moved to (422, 377)
Screenshot: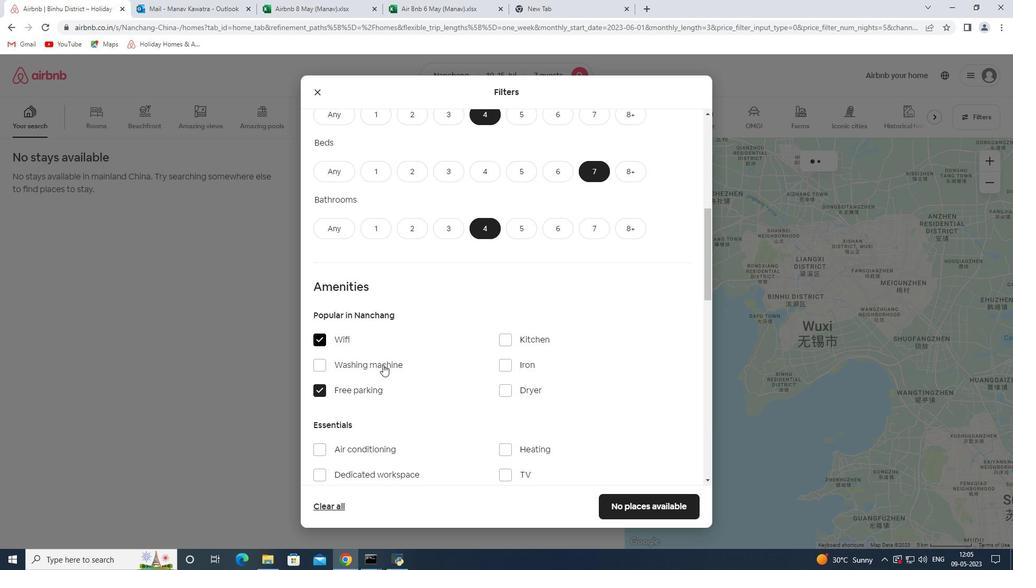
Action: Mouse scrolled (422, 377) with delta (0, 0)
Screenshot: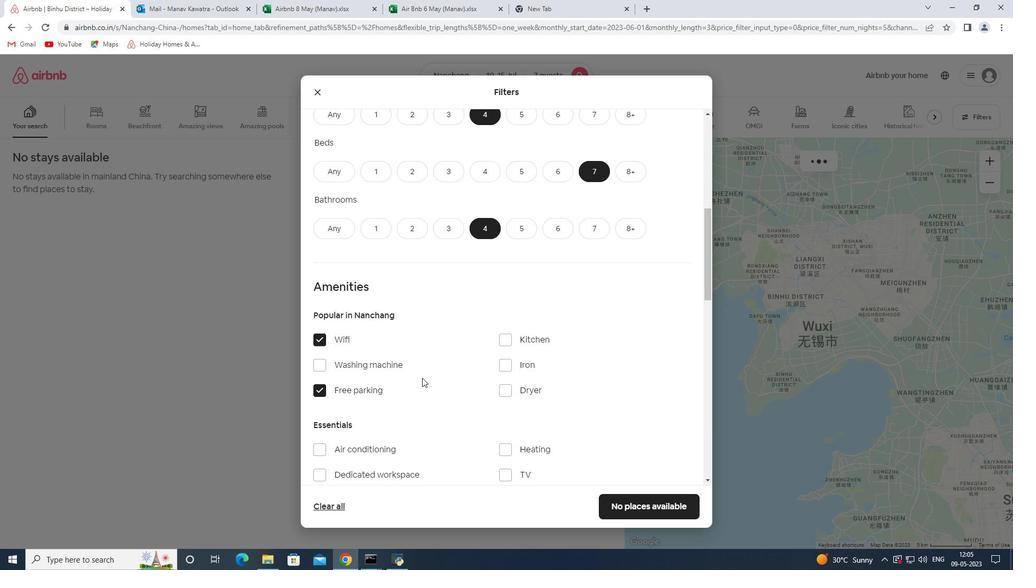 
Action: Mouse scrolled (422, 377) with delta (0, 0)
Screenshot: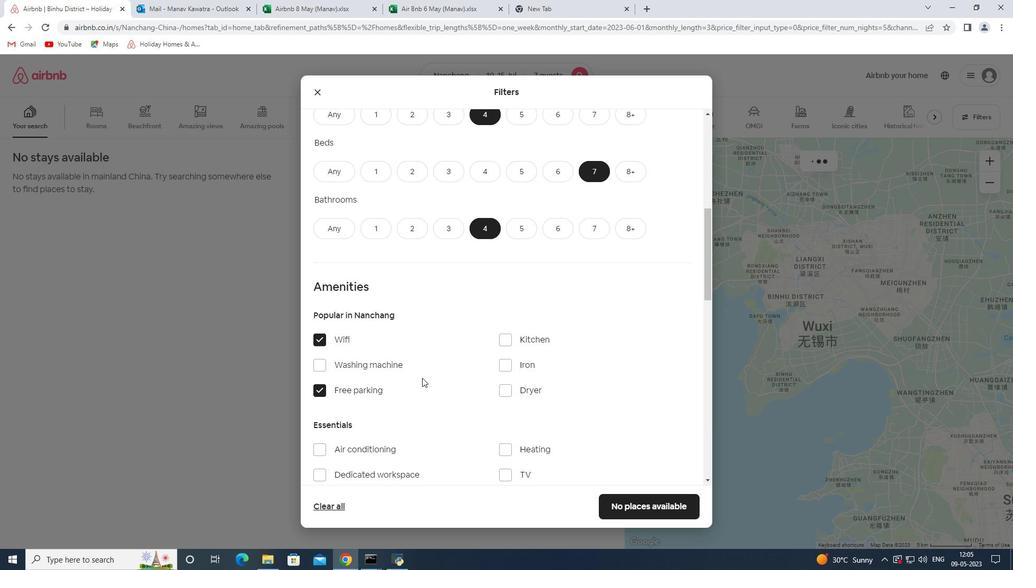 
Action: Mouse scrolled (422, 377) with delta (0, 0)
Screenshot: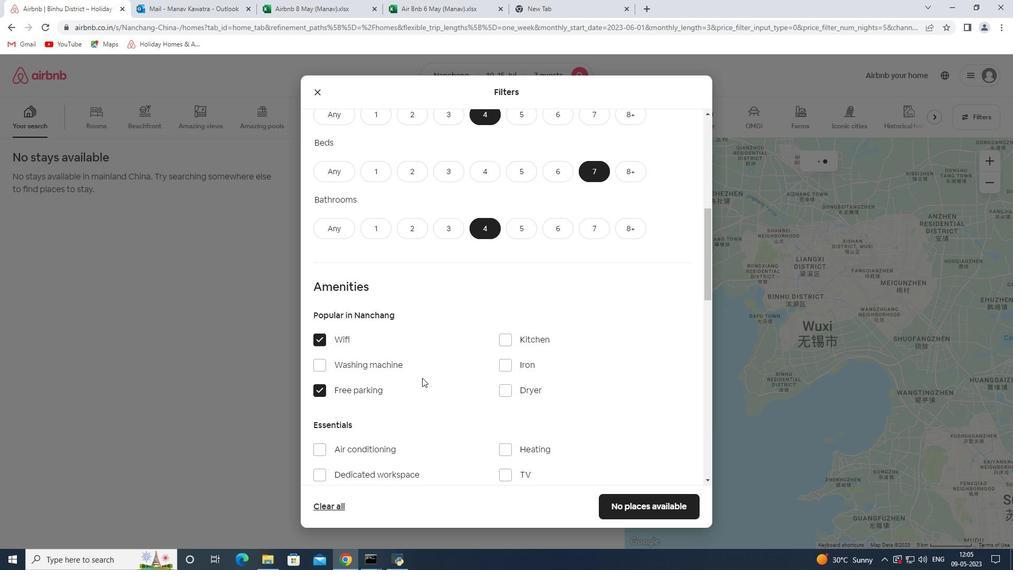 
Action: Mouse moved to (509, 319)
Screenshot: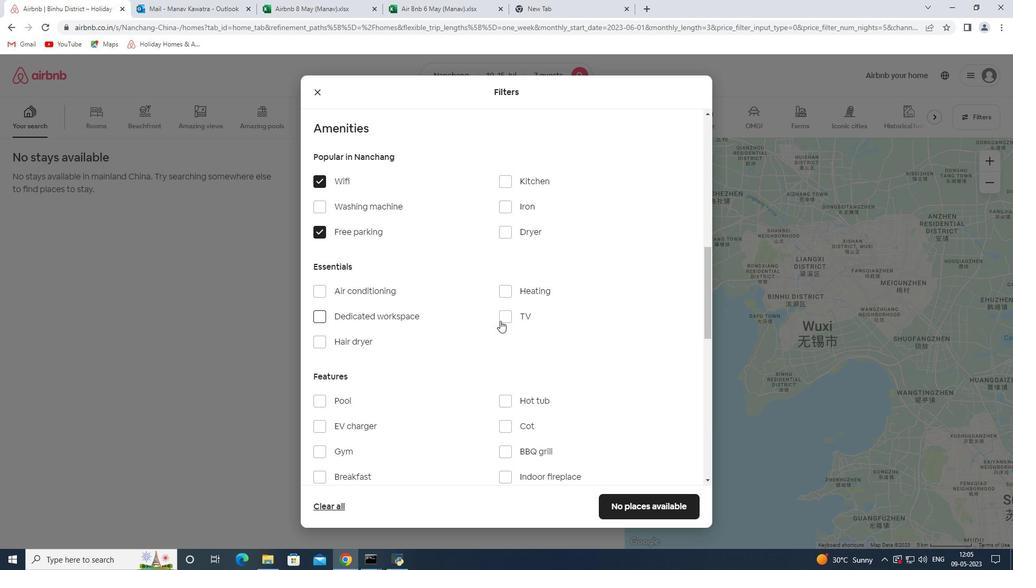 
Action: Mouse pressed left at (509, 319)
Screenshot: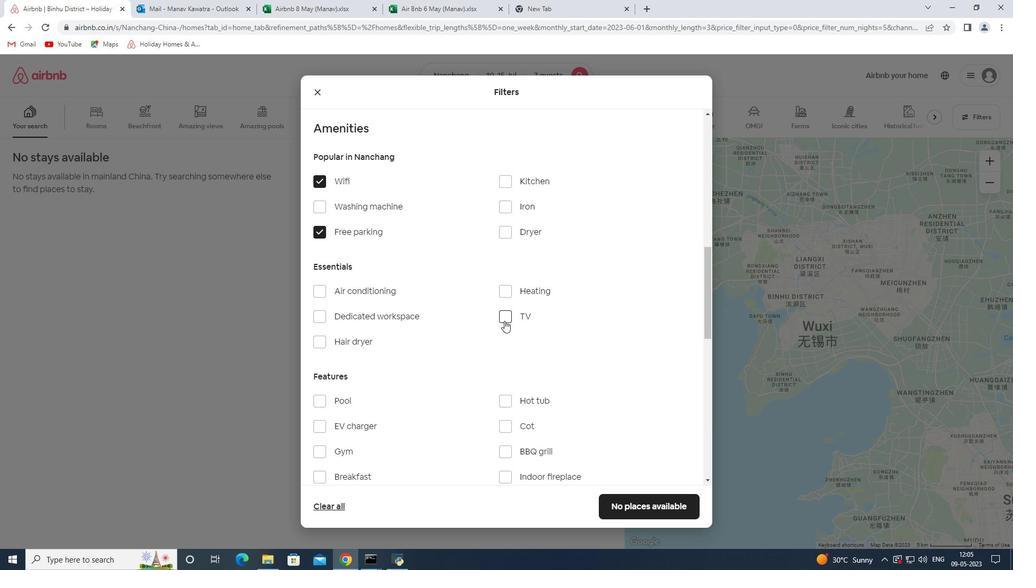 
Action: Mouse moved to (461, 380)
Screenshot: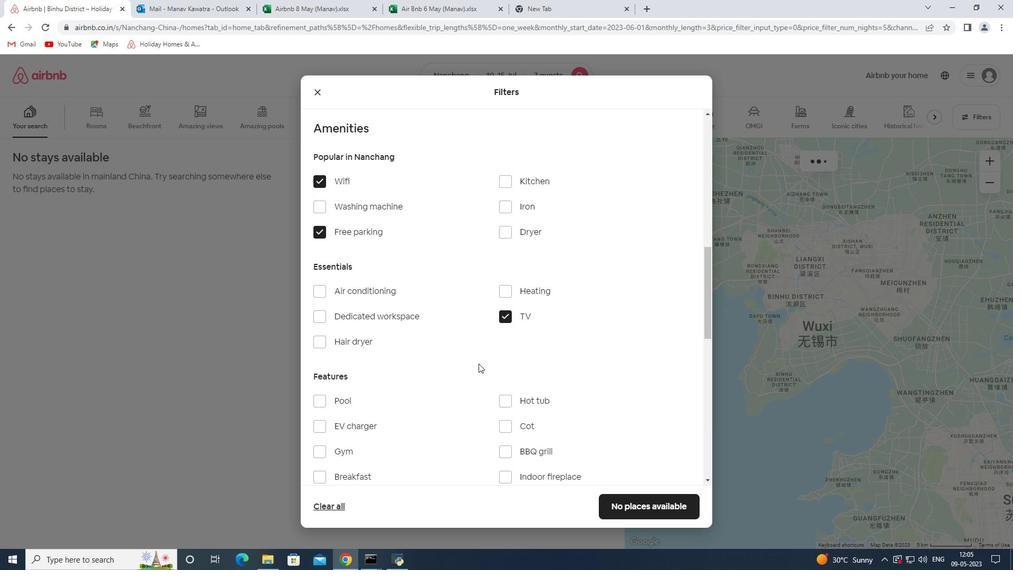 
Action: Mouse scrolled (461, 380) with delta (0, 0)
Screenshot: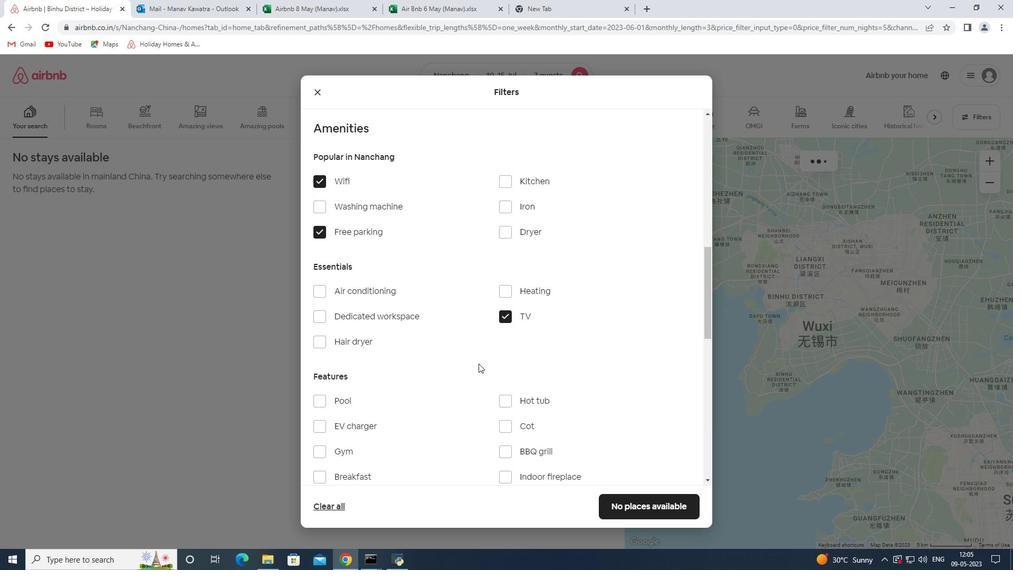
Action: Mouse scrolled (461, 380) with delta (0, 0)
Screenshot: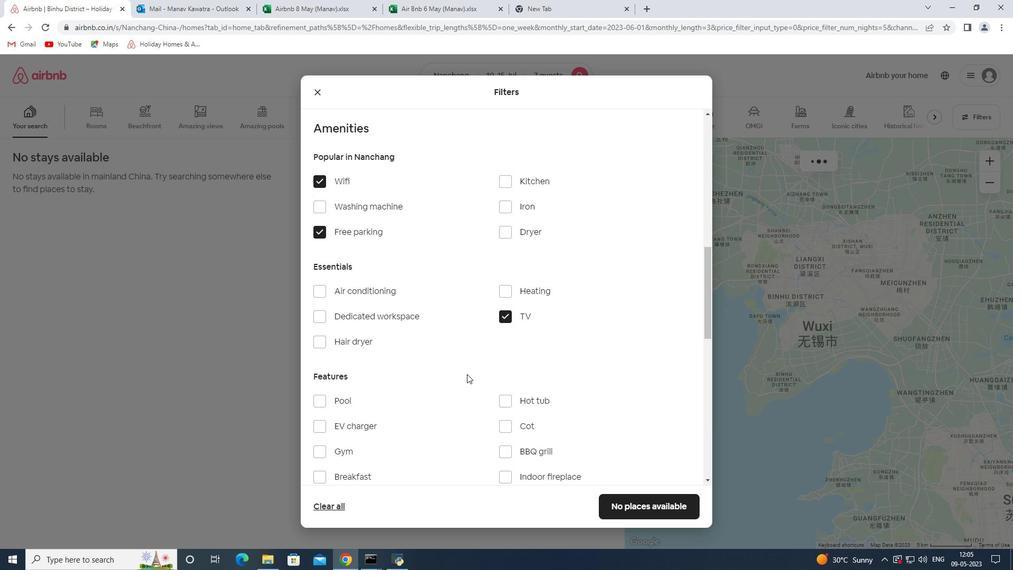 
Action: Mouse scrolled (461, 380) with delta (0, 0)
Screenshot: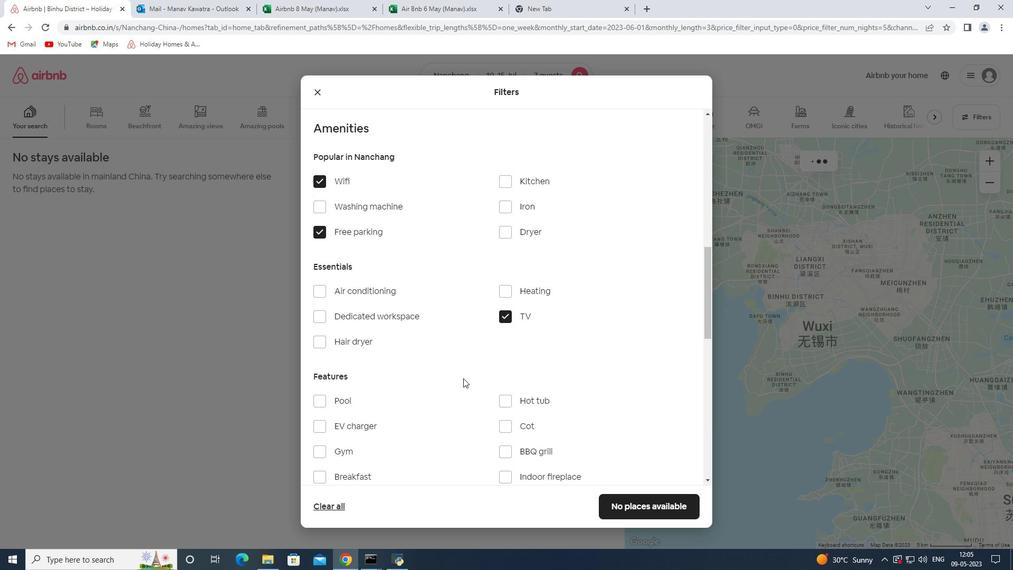 
Action: Mouse moved to (353, 319)
Screenshot: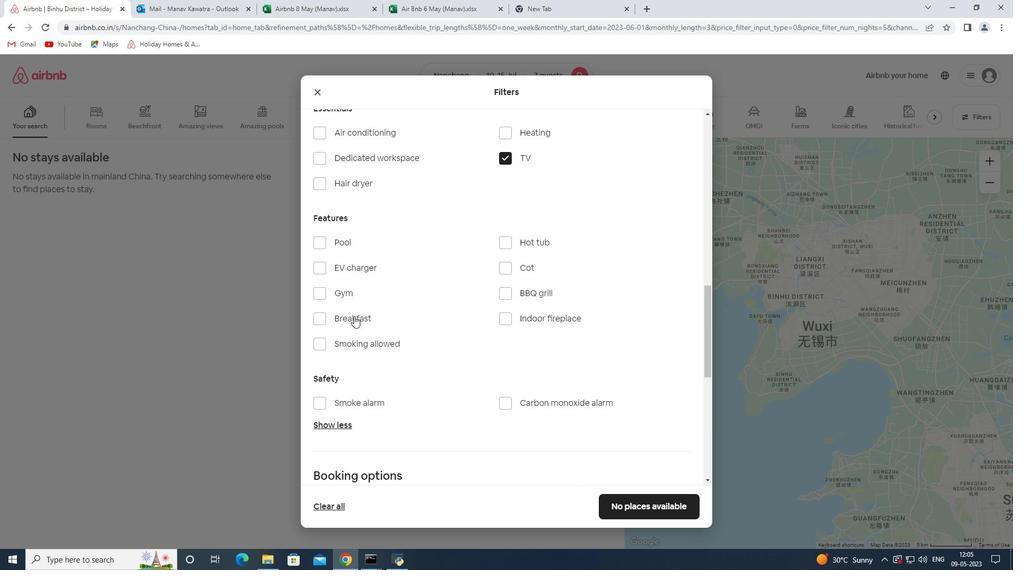 
Action: Mouse pressed left at (353, 319)
Screenshot: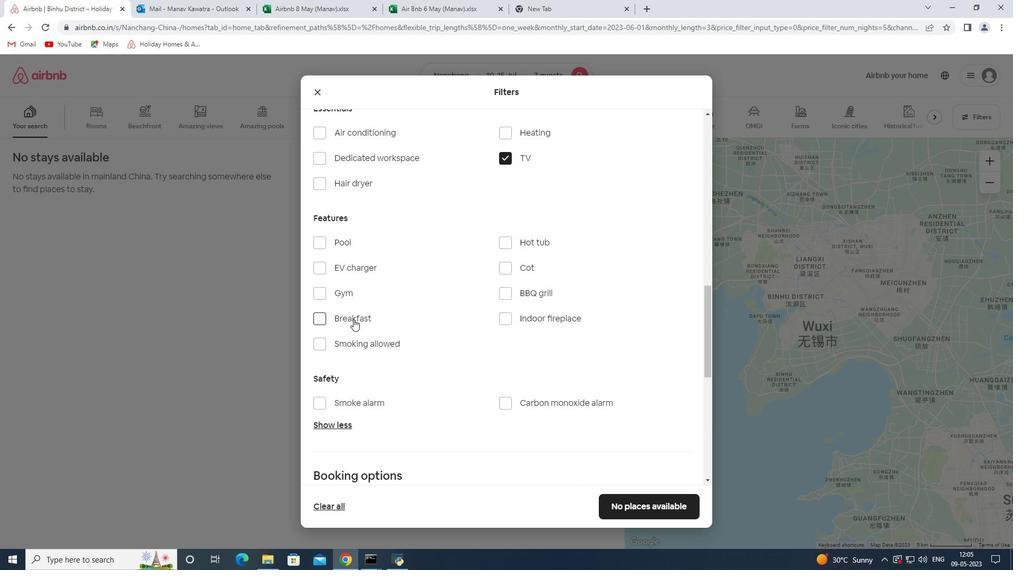 
Action: Mouse moved to (350, 291)
Screenshot: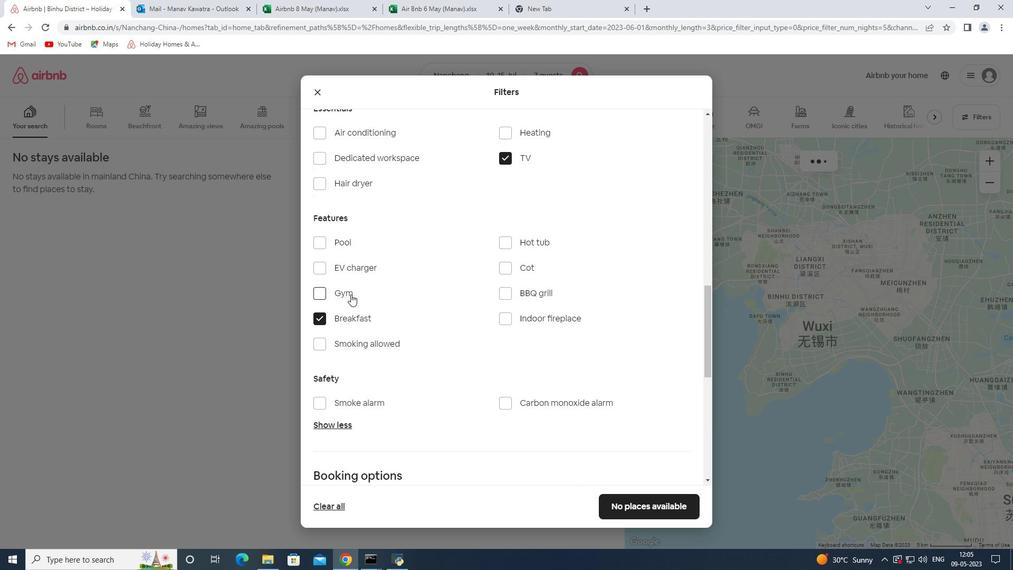 
Action: Mouse pressed left at (350, 291)
Screenshot: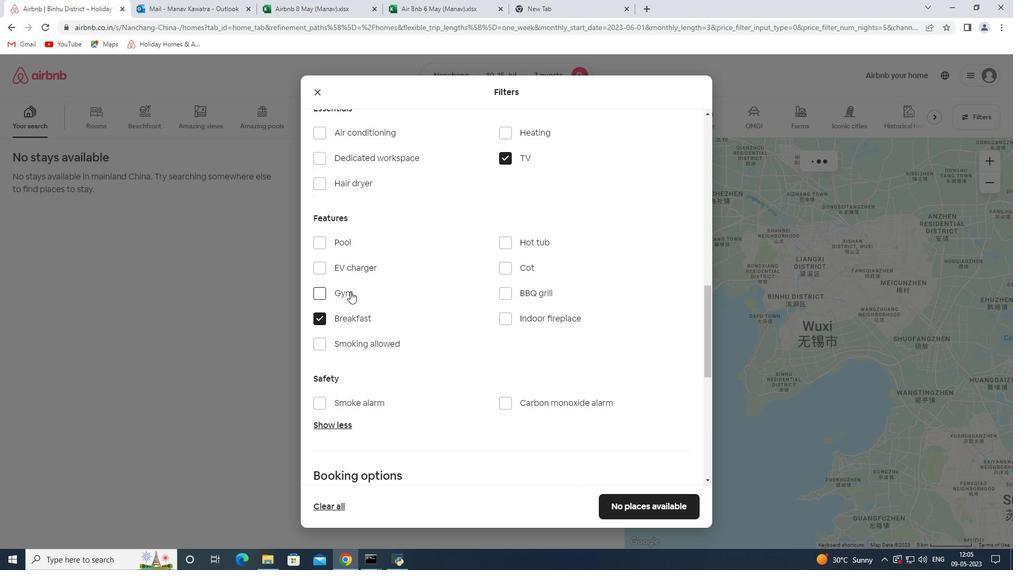 
Action: Mouse moved to (609, 429)
Screenshot: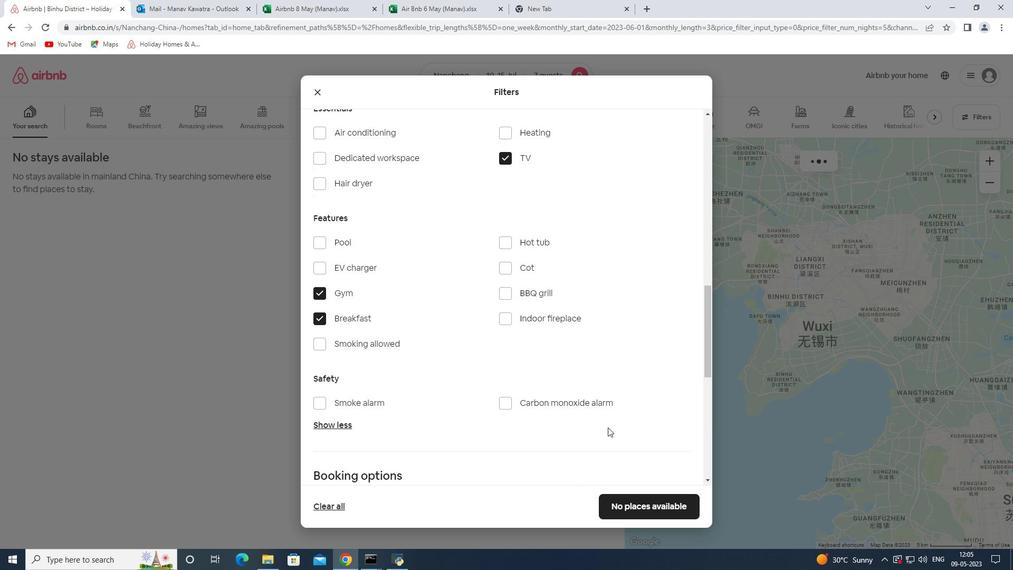 
Action: Mouse scrolled (609, 428) with delta (0, 0)
Screenshot: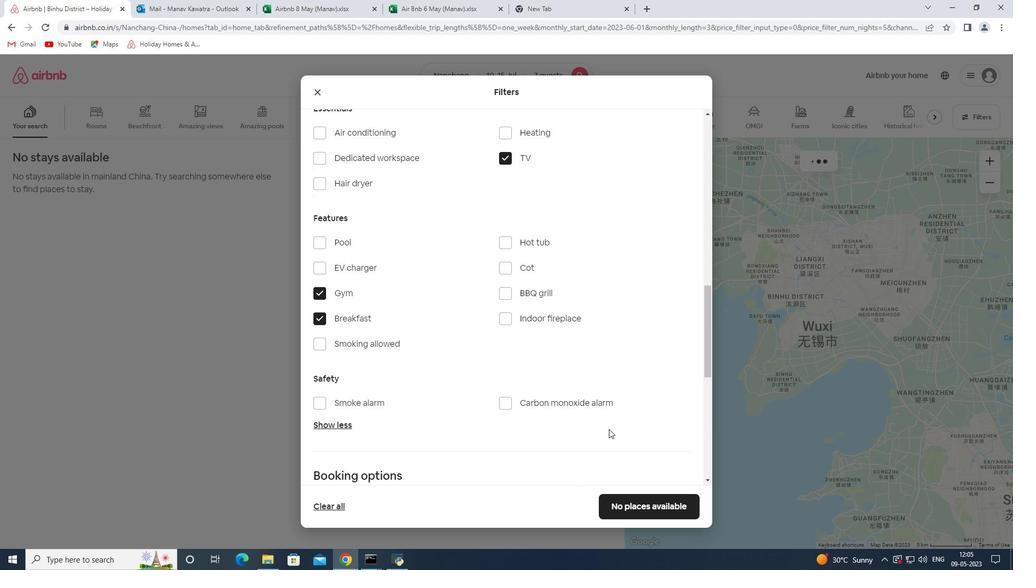 
Action: Mouse scrolled (609, 428) with delta (0, 0)
Screenshot: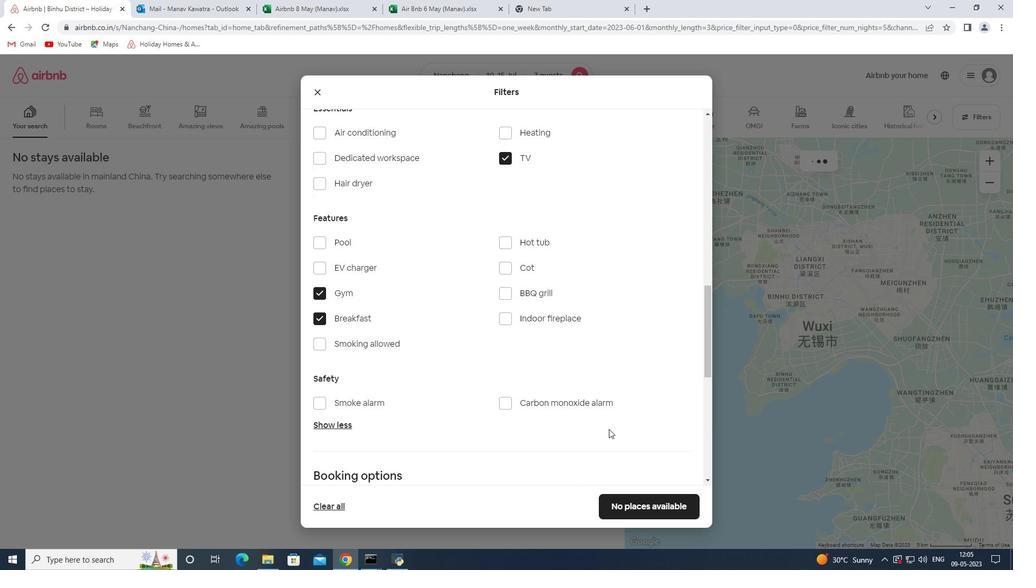
Action: Mouse moved to (607, 424)
Screenshot: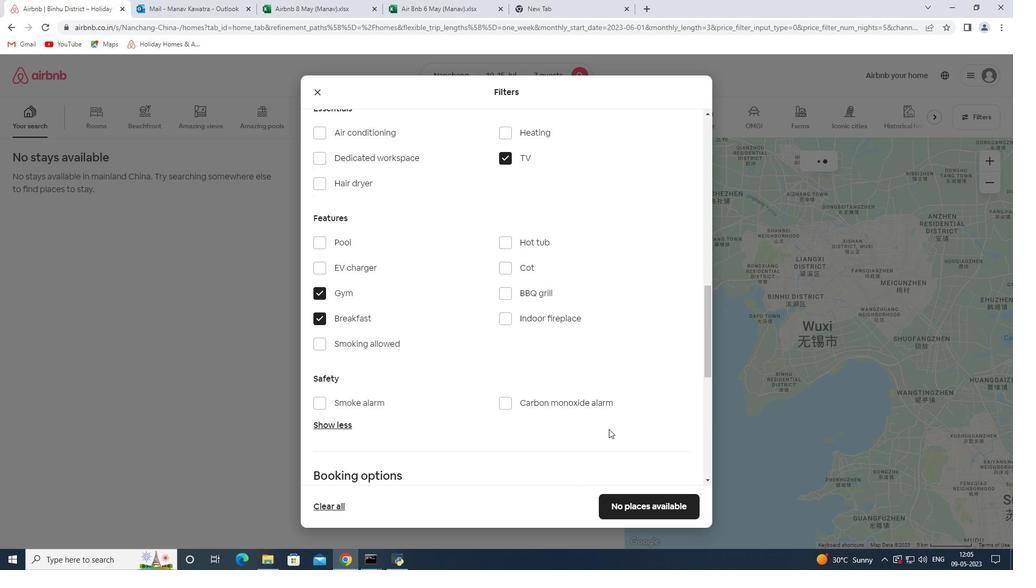 
Action: Mouse scrolled (609, 427) with delta (0, 0)
Screenshot: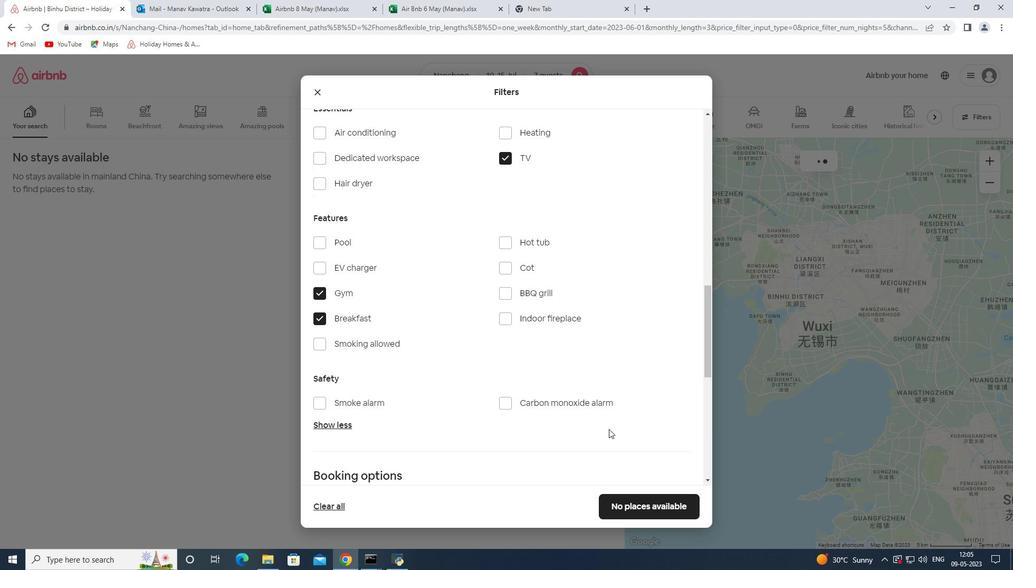 
Action: Mouse moved to (665, 390)
Screenshot: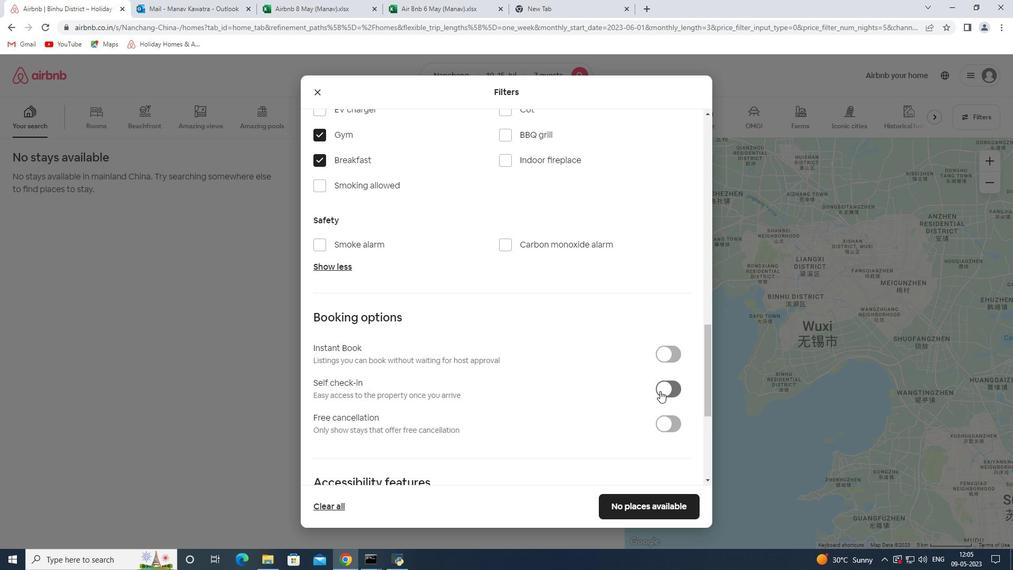 
Action: Mouse pressed left at (665, 390)
Screenshot: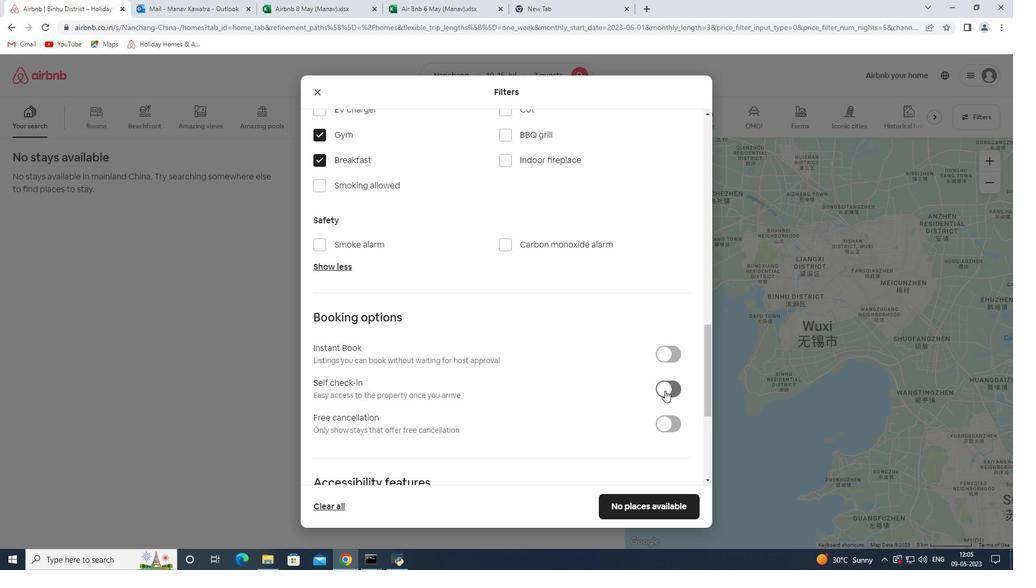 
Action: Mouse moved to (536, 396)
Screenshot: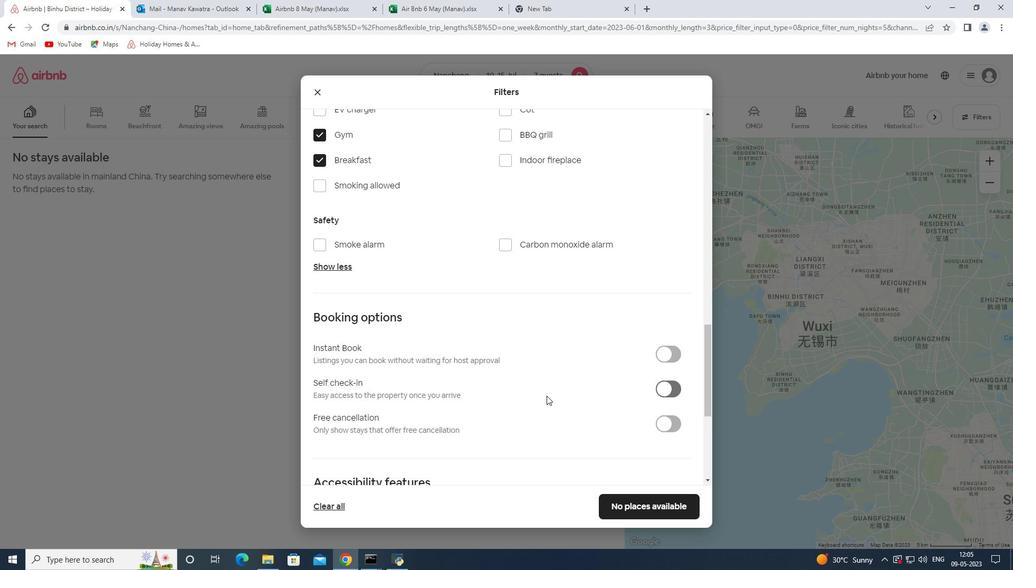 
Action: Mouse scrolled (536, 396) with delta (0, 0)
Screenshot: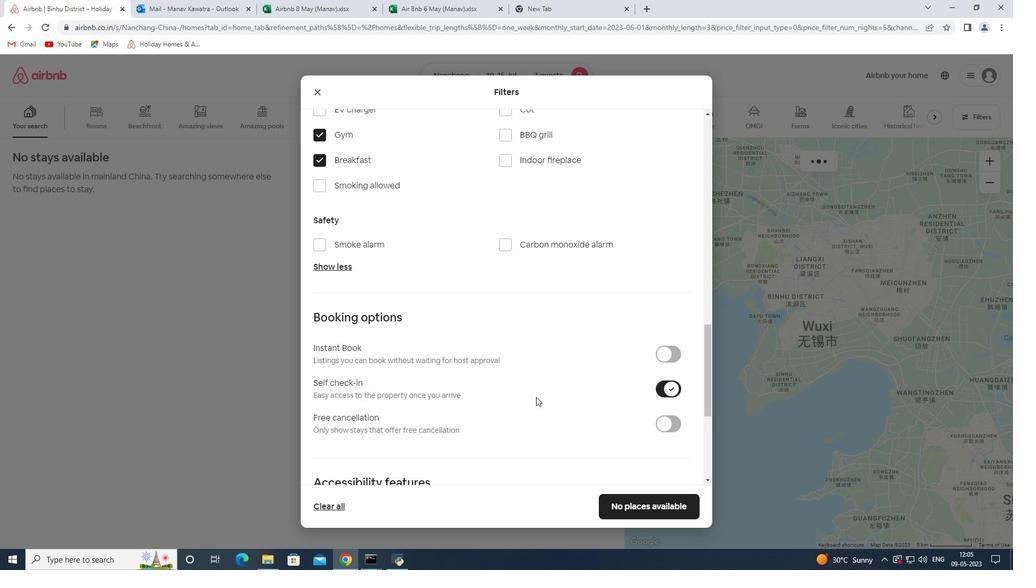 
Action: Mouse scrolled (536, 396) with delta (0, 0)
Screenshot: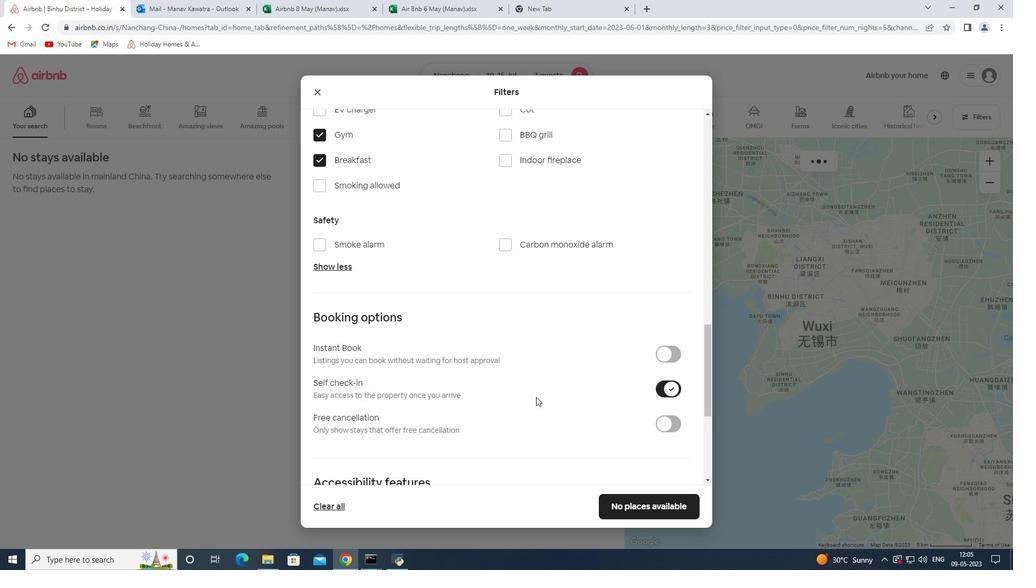 
Action: Mouse scrolled (536, 396) with delta (0, 0)
Screenshot: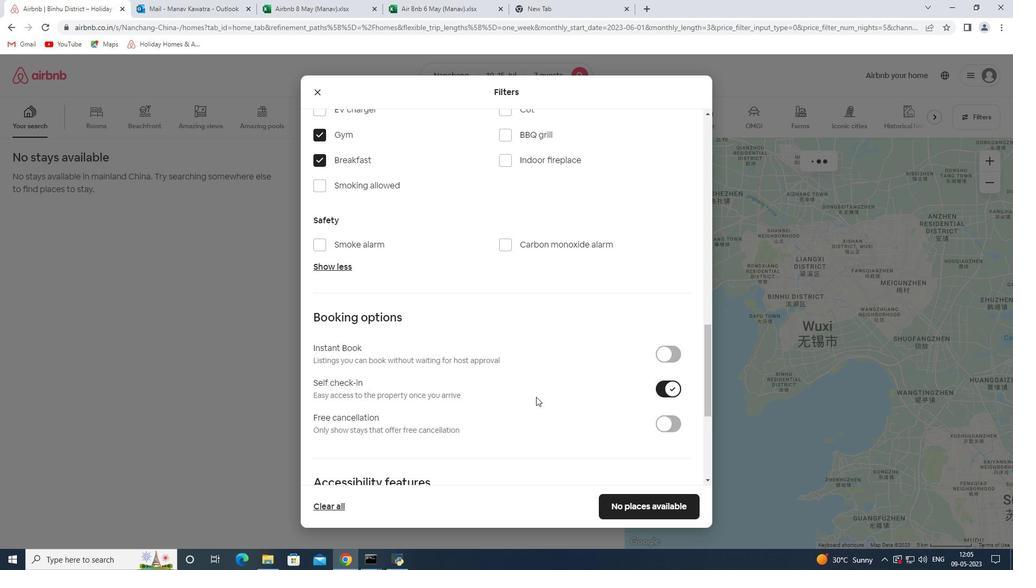 
Action: Mouse scrolled (536, 396) with delta (0, 0)
Screenshot: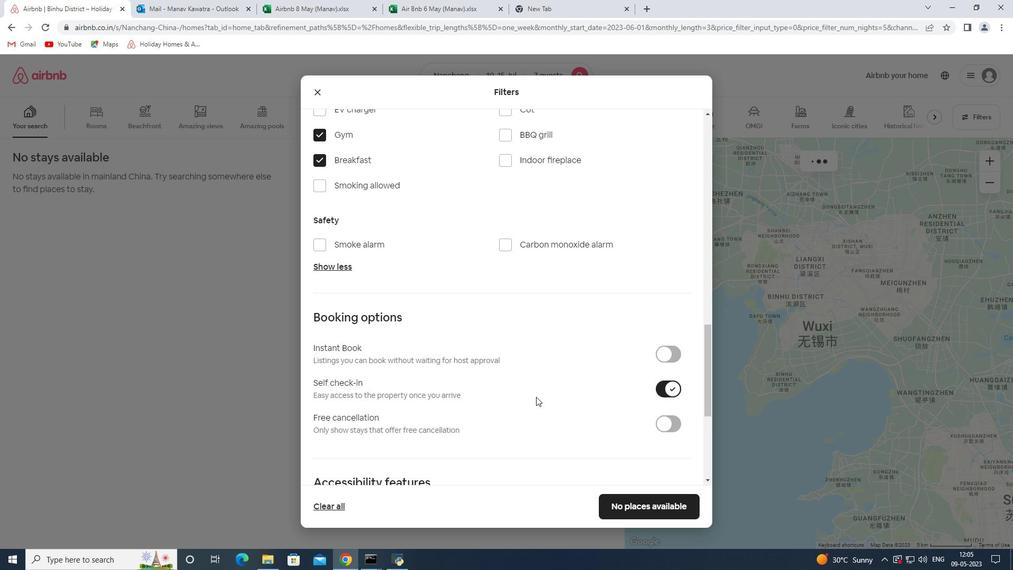 
Action: Mouse scrolled (536, 396) with delta (0, 0)
Screenshot: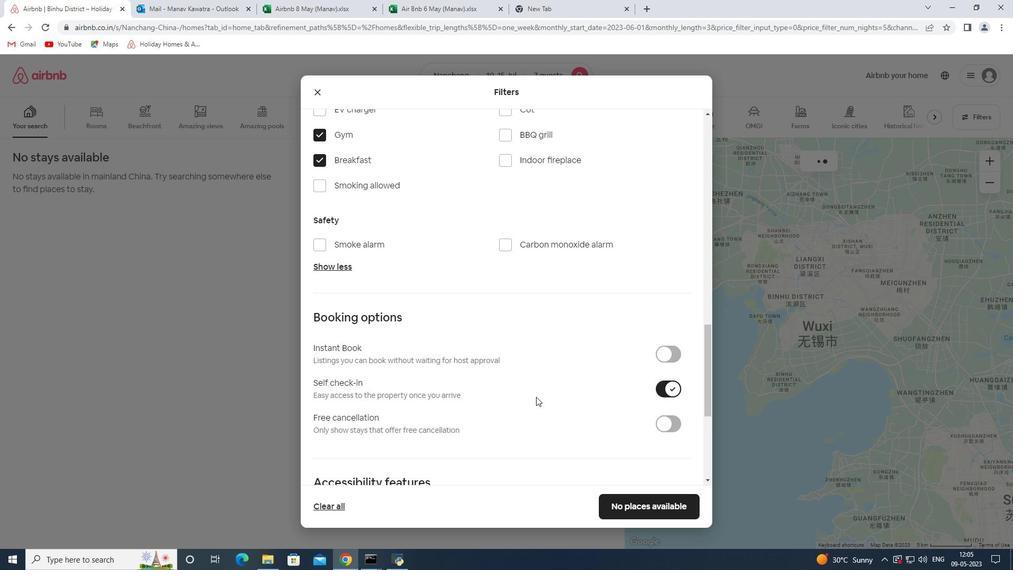
Action: Mouse moved to (509, 405)
Screenshot: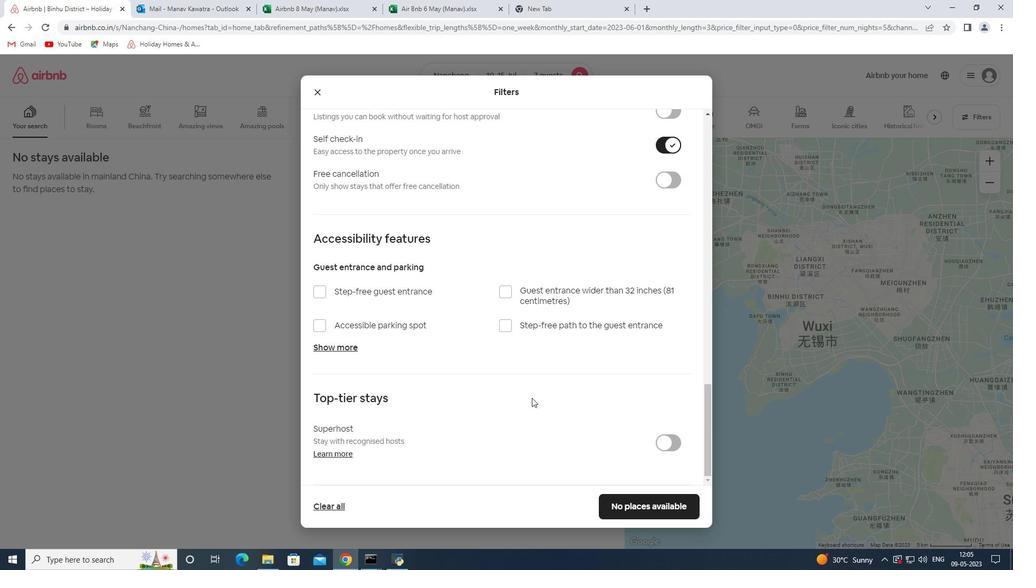 
Action: Mouse scrolled (509, 404) with delta (0, 0)
Screenshot: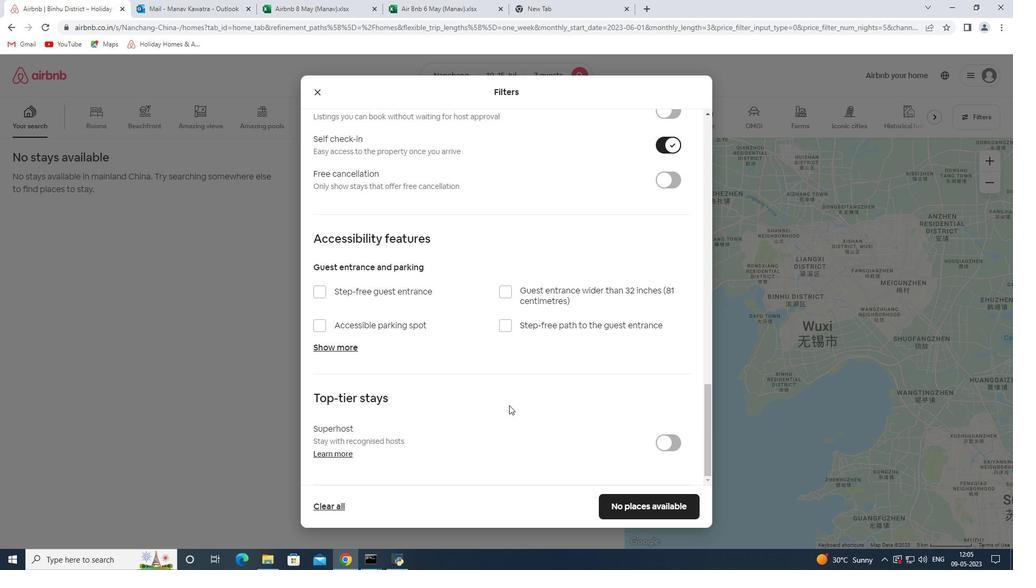 
Action: Mouse scrolled (509, 404) with delta (0, 0)
Screenshot: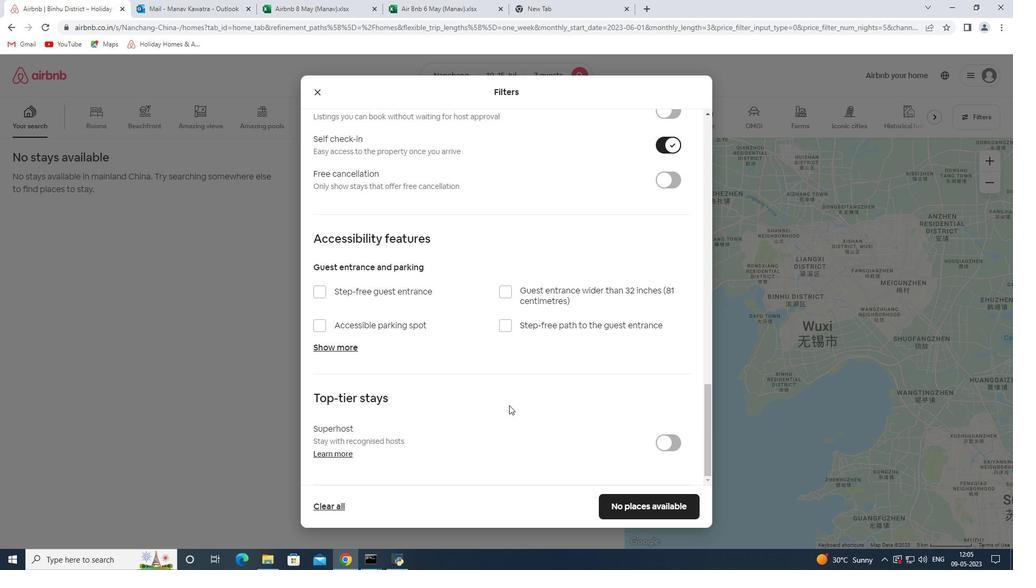 
Action: Mouse scrolled (509, 404) with delta (0, 0)
Screenshot: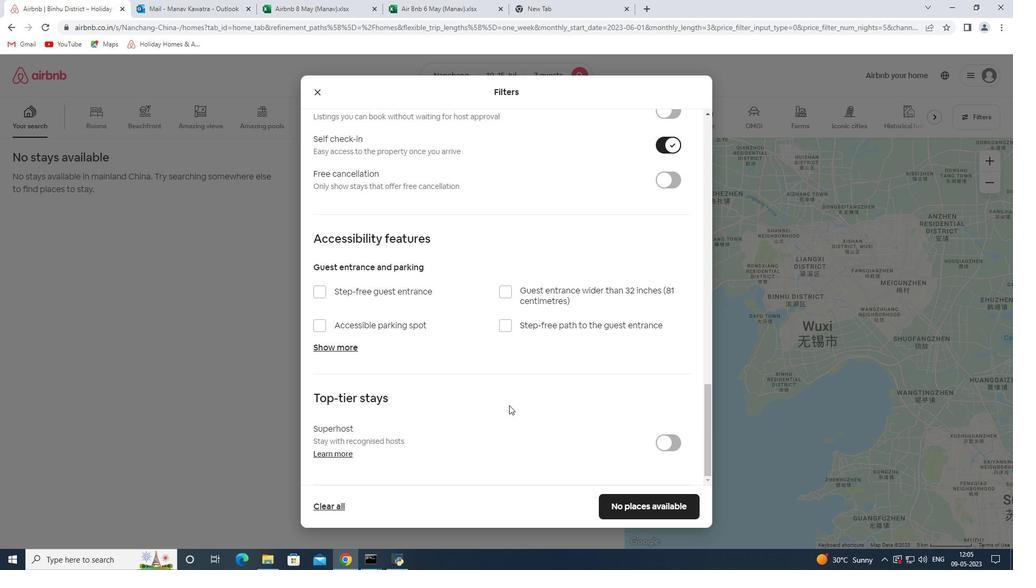
Action: Mouse scrolled (509, 404) with delta (0, 0)
Screenshot: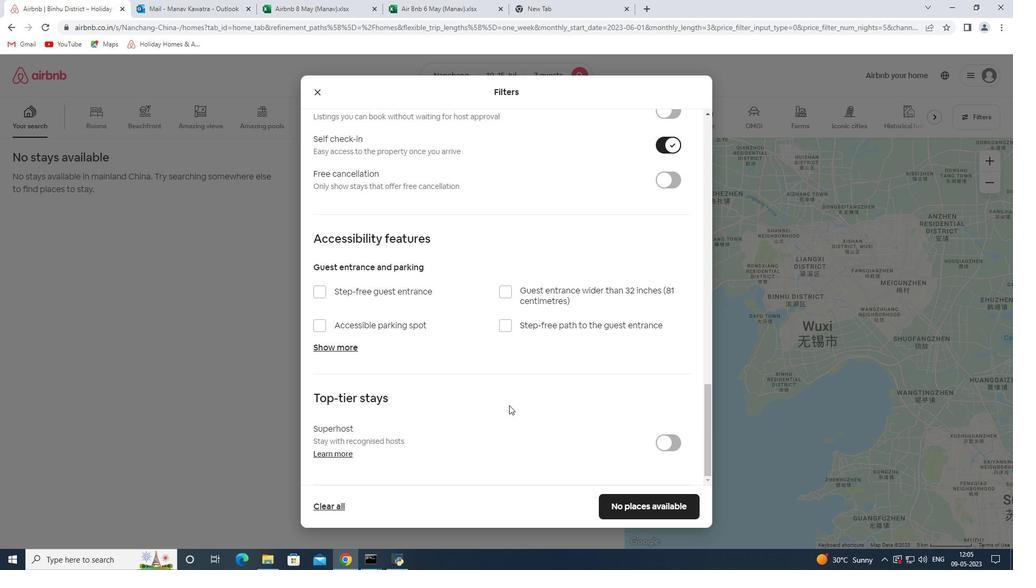 
Action: Mouse moved to (644, 508)
Screenshot: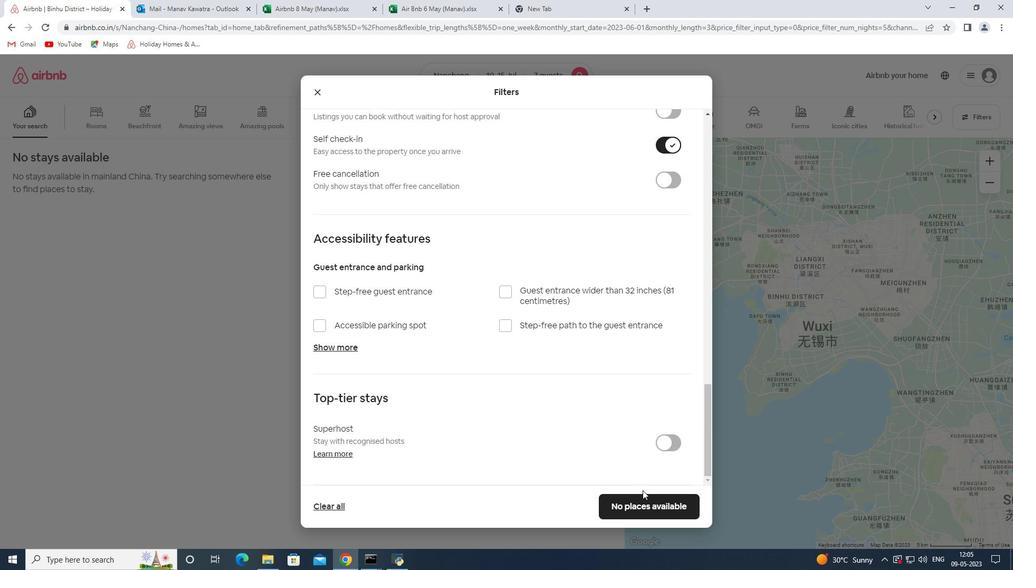 
Action: Mouse pressed left at (644, 508)
Screenshot: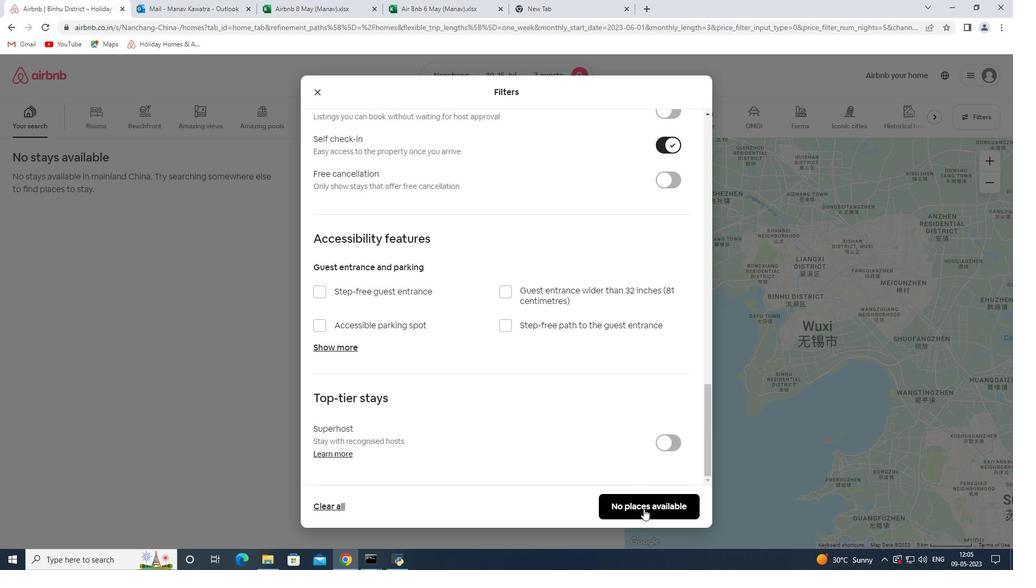 
